 Task: Look for space in Ezine, Turkey from 26th August, 2023 to 10th September, 2023 for 6 adults, 2 children in price range Rs.10000 to Rs.15000. Place can be entire place or shared room with 6 bedrooms having 6 beds and 6 bathrooms. Property type can be house, flat, guest house. Amenities needed are: wifi, TV, free parkinig on premises, gym, breakfast. Booking option can be shelf check-in. Required host language is English.
Action: Mouse moved to (408, 104)
Screenshot: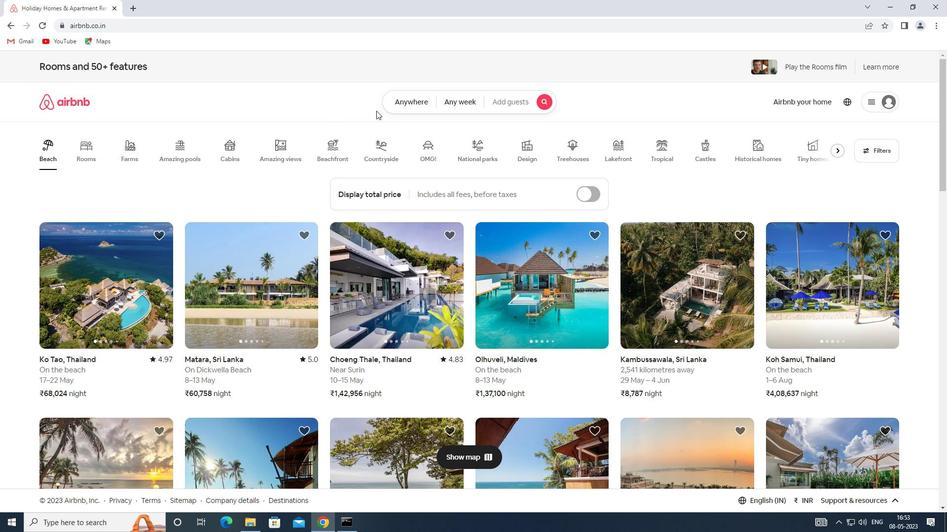 
Action: Mouse pressed left at (408, 104)
Screenshot: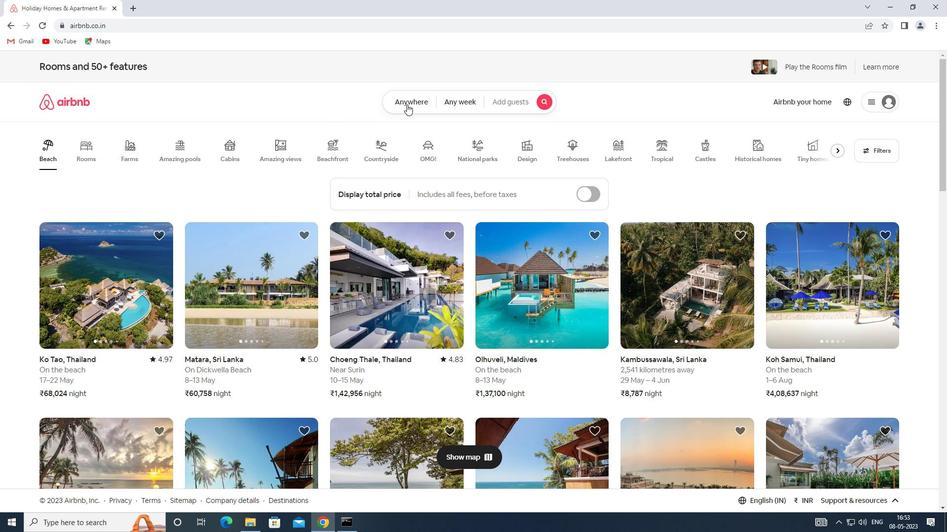 
Action: Mouse moved to (302, 141)
Screenshot: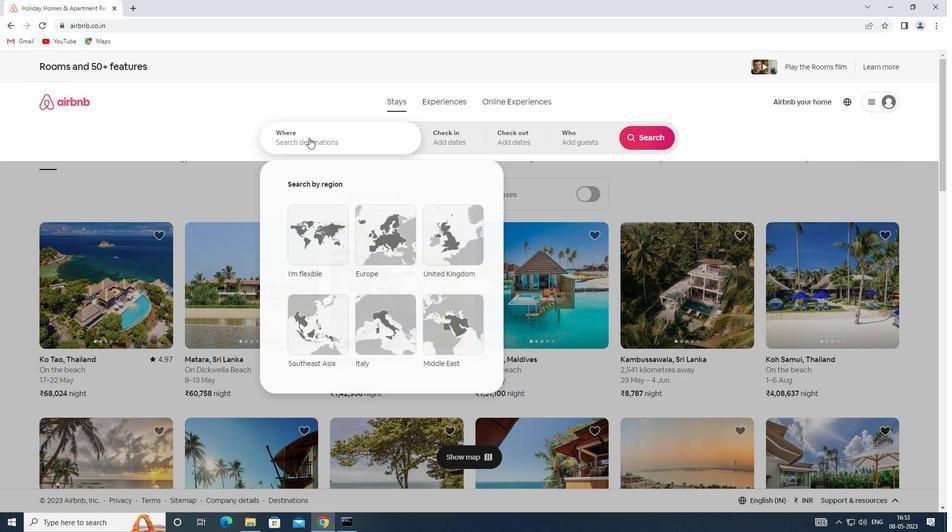 
Action: Mouse pressed left at (302, 141)
Screenshot: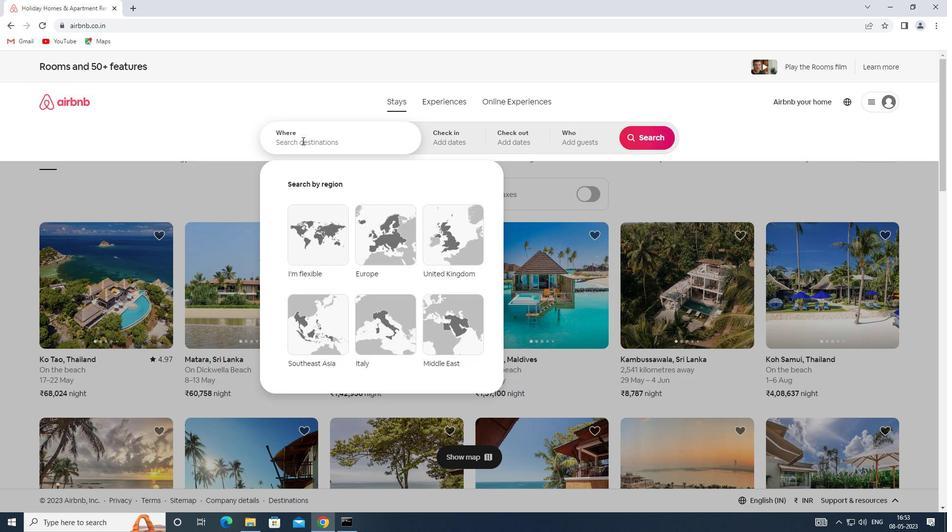 
Action: Key pressed <Key.shift>SPACE<Key.space>IN<Key.space><Key.shift>EZINE,<Key.shift>TURKEY
Screenshot: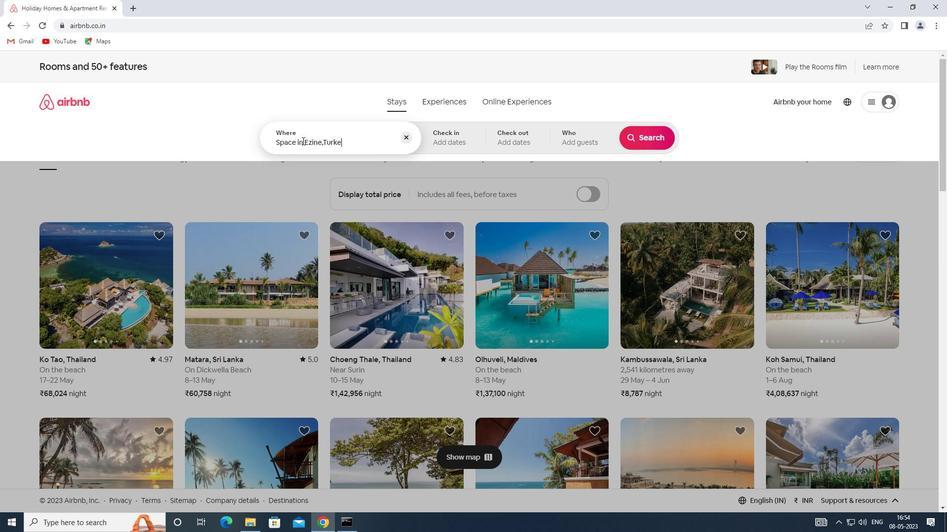 
Action: Mouse moved to (430, 137)
Screenshot: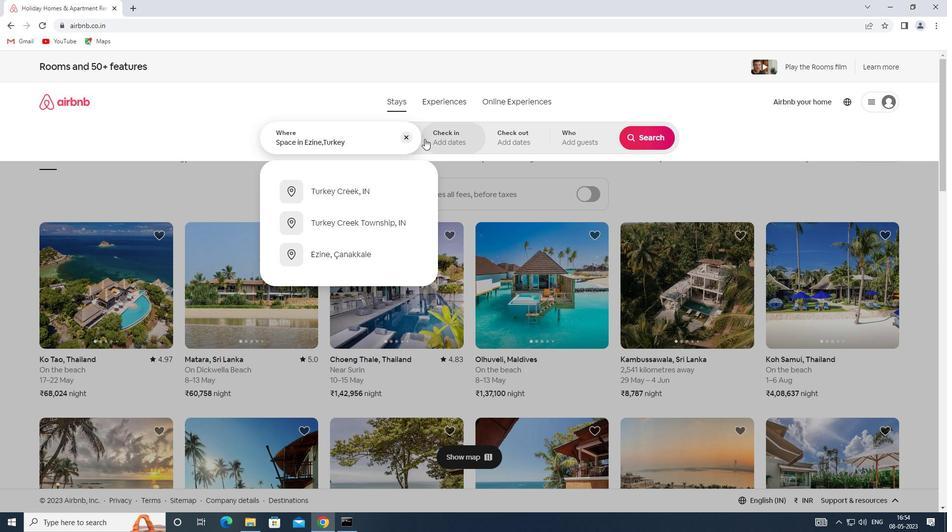 
Action: Mouse pressed left at (430, 137)
Screenshot: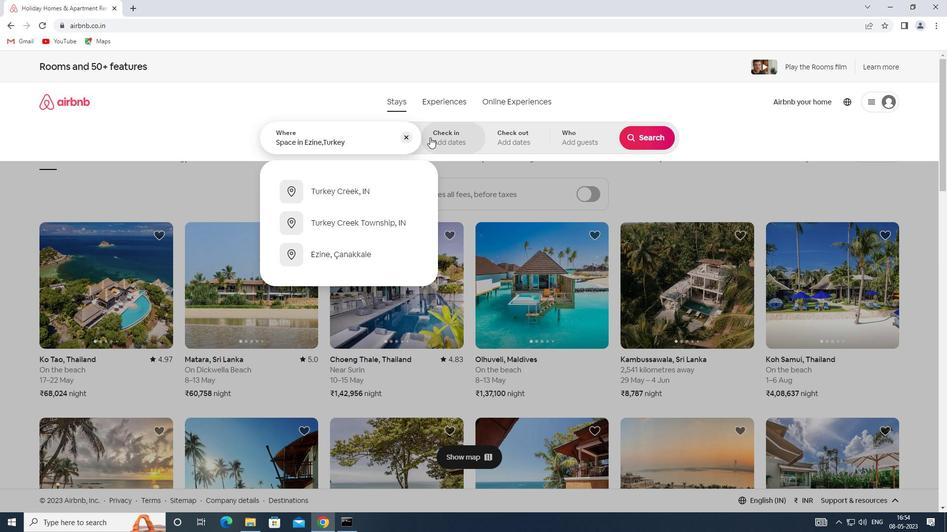 
Action: Mouse moved to (640, 220)
Screenshot: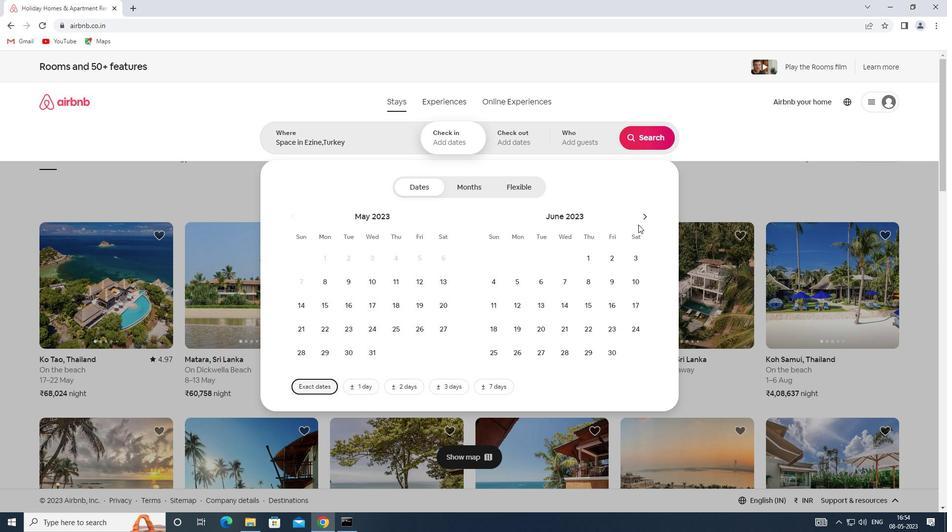 
Action: Mouse pressed left at (640, 220)
Screenshot: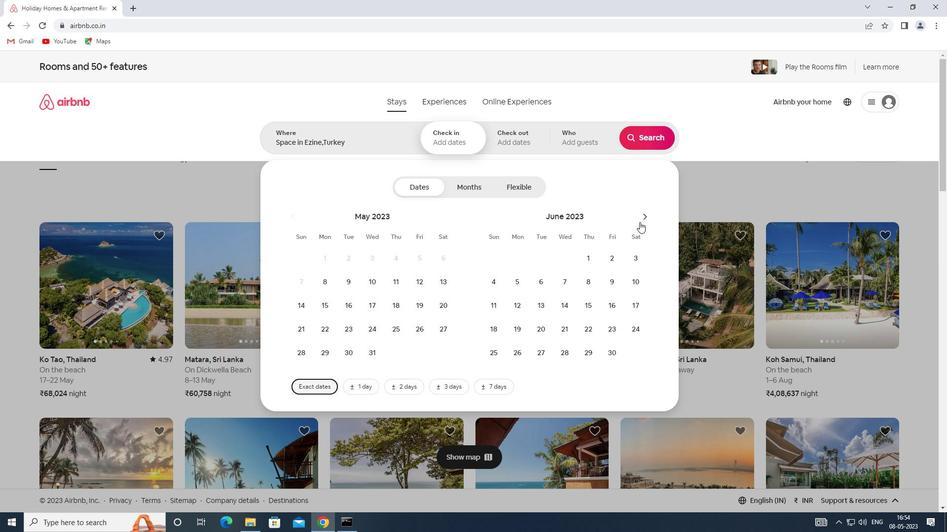 
Action: Mouse pressed left at (640, 220)
Screenshot: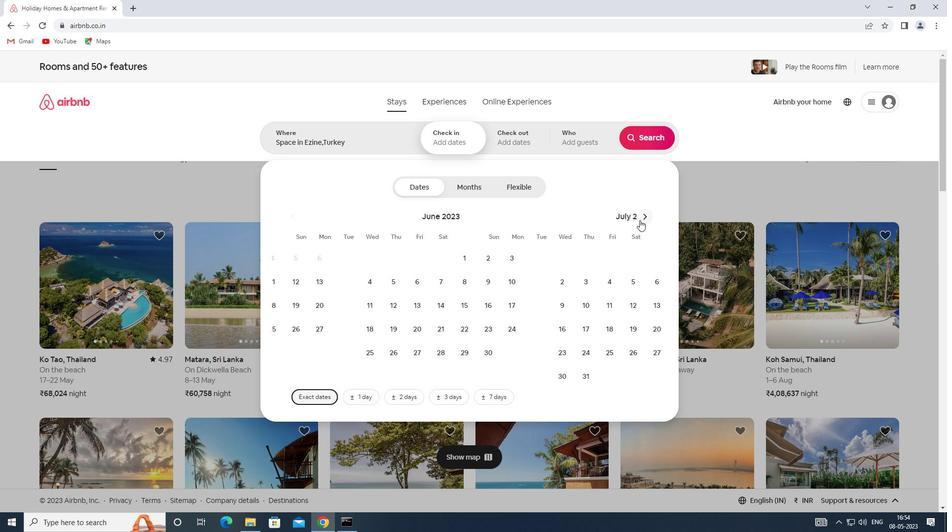 
Action: Mouse moved to (633, 319)
Screenshot: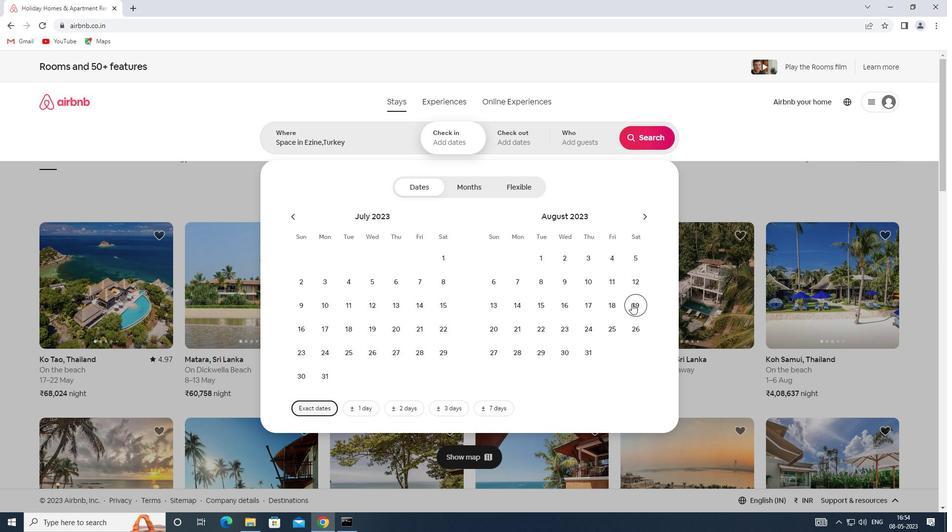 
Action: Mouse pressed left at (633, 319)
Screenshot: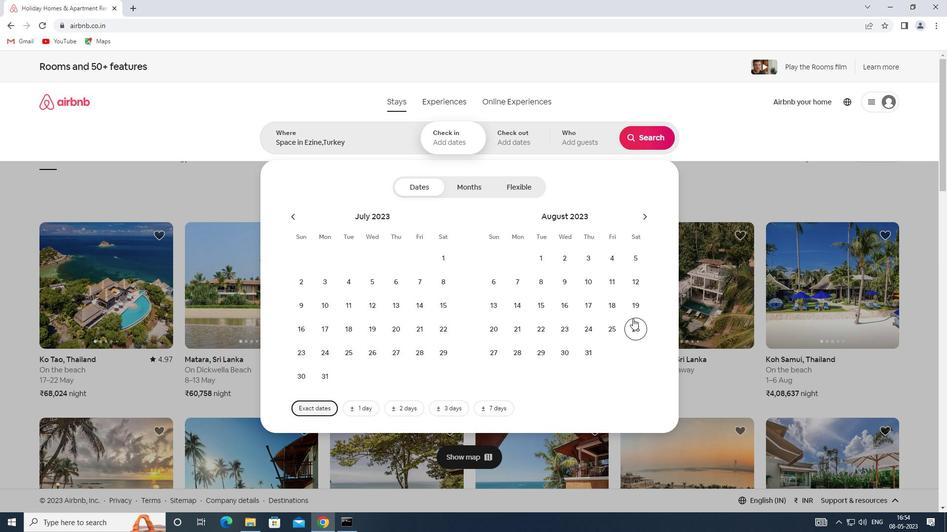 
Action: Mouse moved to (644, 214)
Screenshot: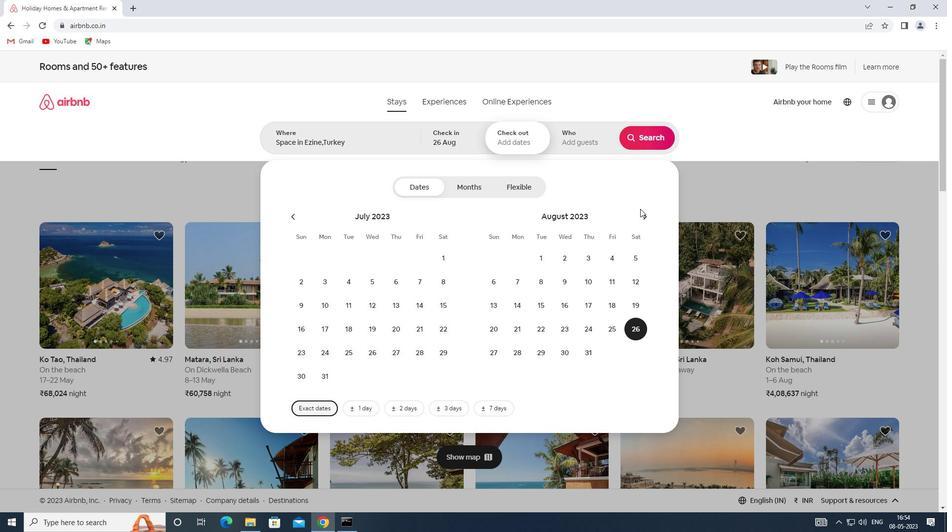 
Action: Mouse pressed left at (644, 214)
Screenshot: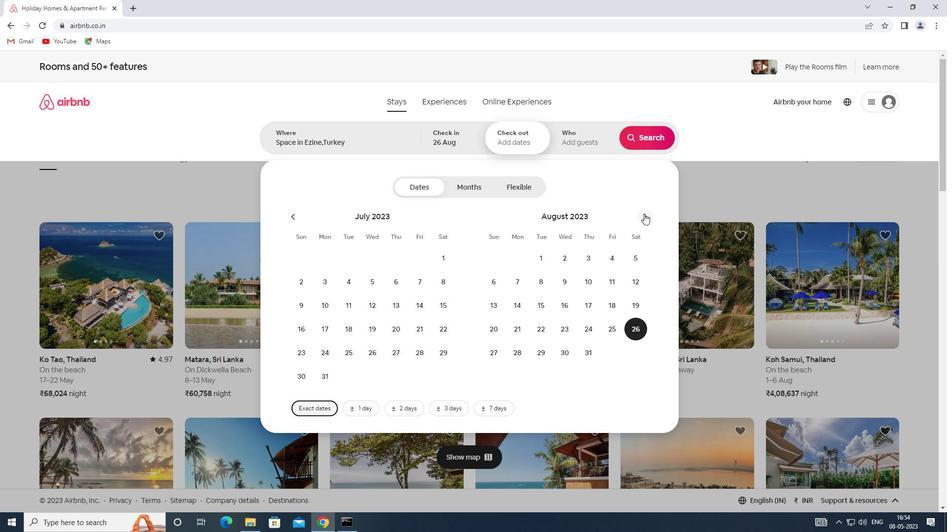 
Action: Mouse moved to (494, 313)
Screenshot: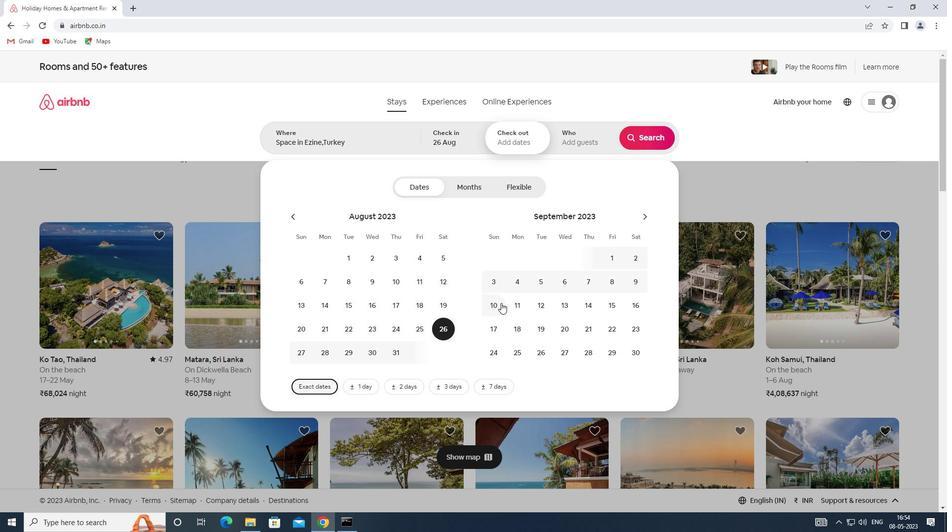 
Action: Mouse pressed left at (494, 313)
Screenshot: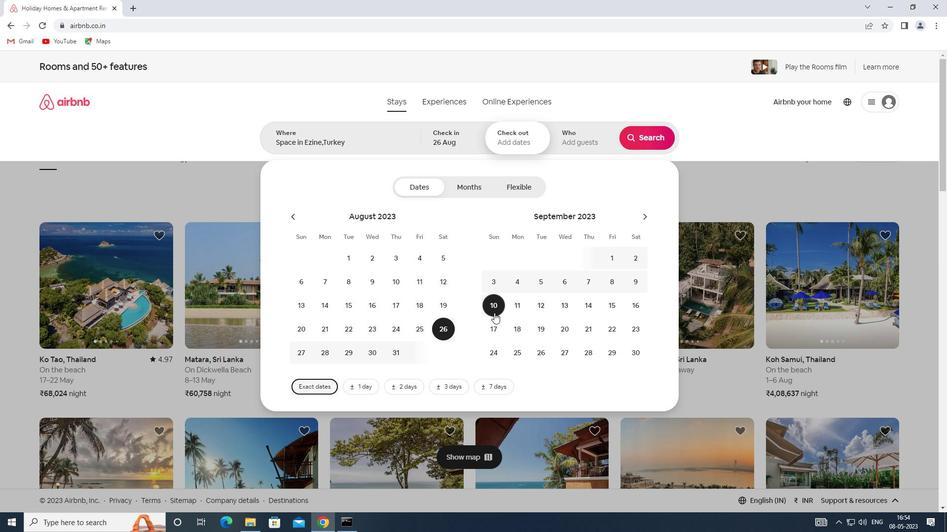 
Action: Mouse moved to (576, 136)
Screenshot: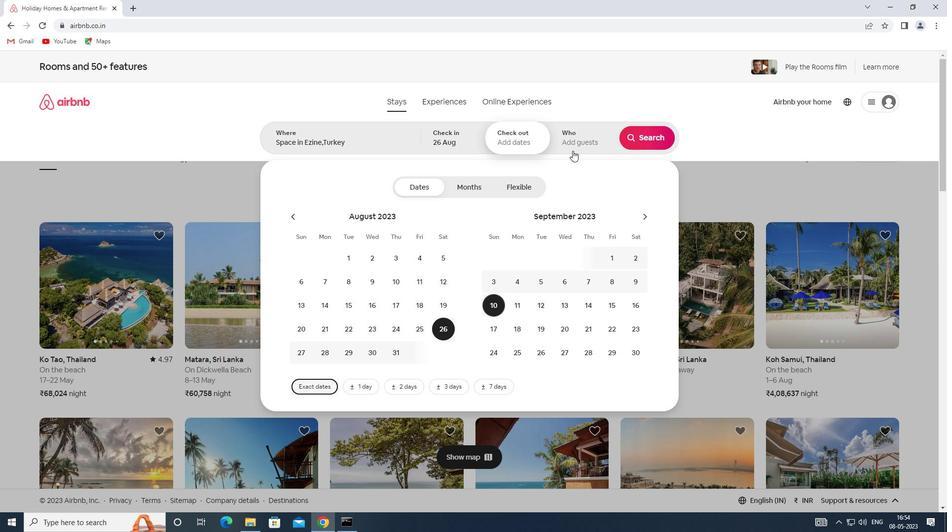 
Action: Mouse pressed left at (576, 136)
Screenshot: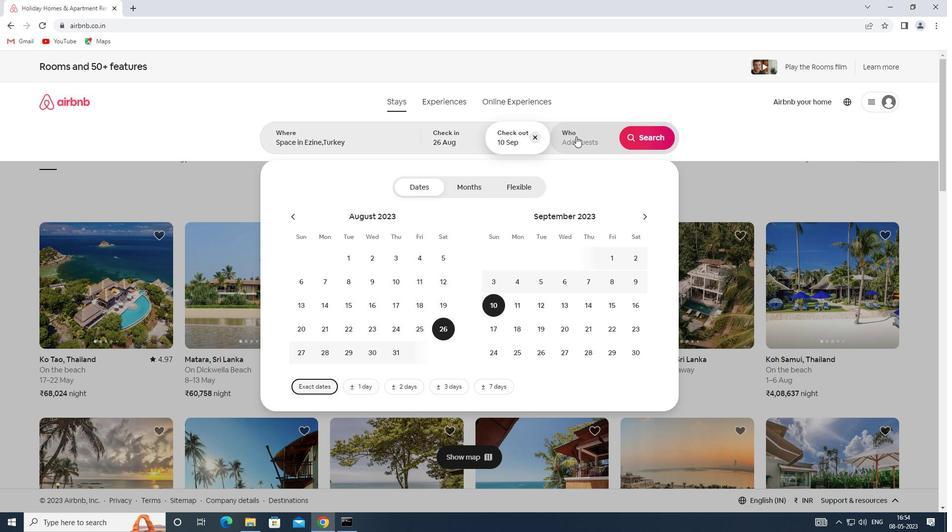 
Action: Mouse moved to (651, 192)
Screenshot: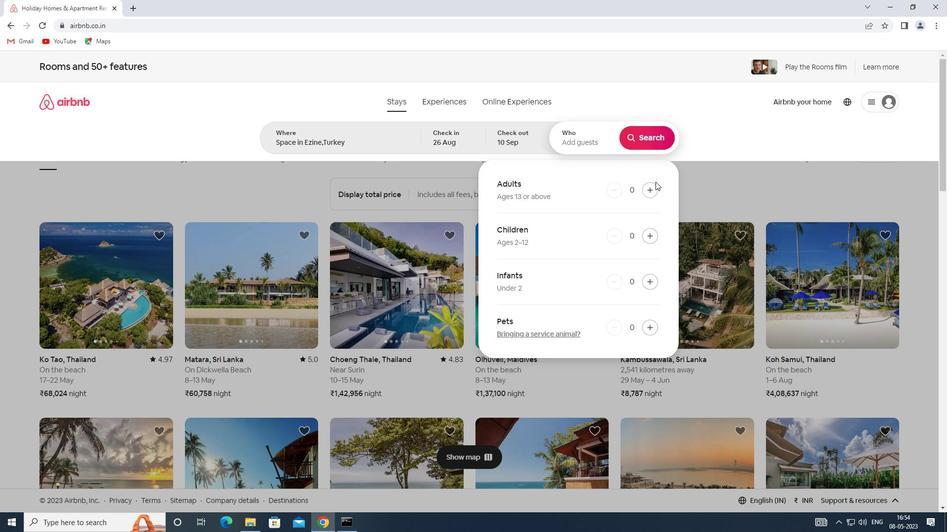 
Action: Mouse pressed left at (651, 192)
Screenshot: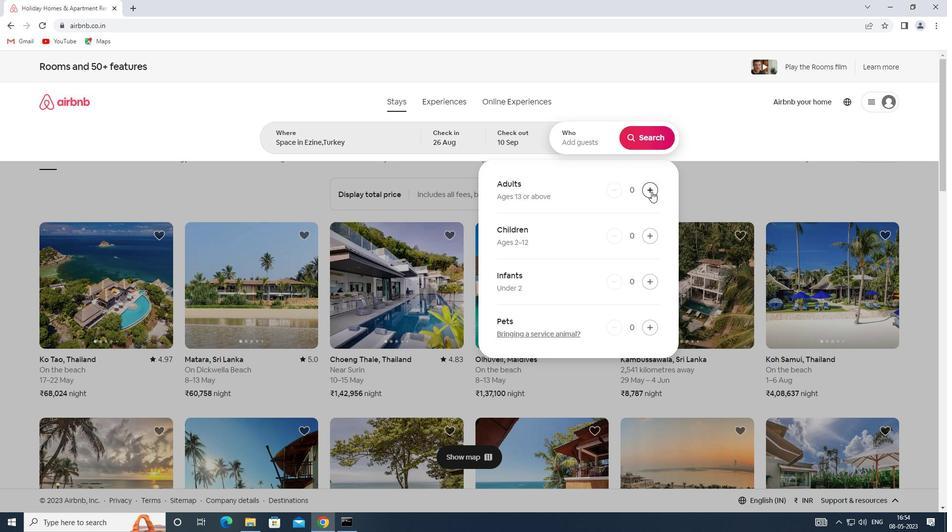 
Action: Mouse pressed left at (651, 192)
Screenshot: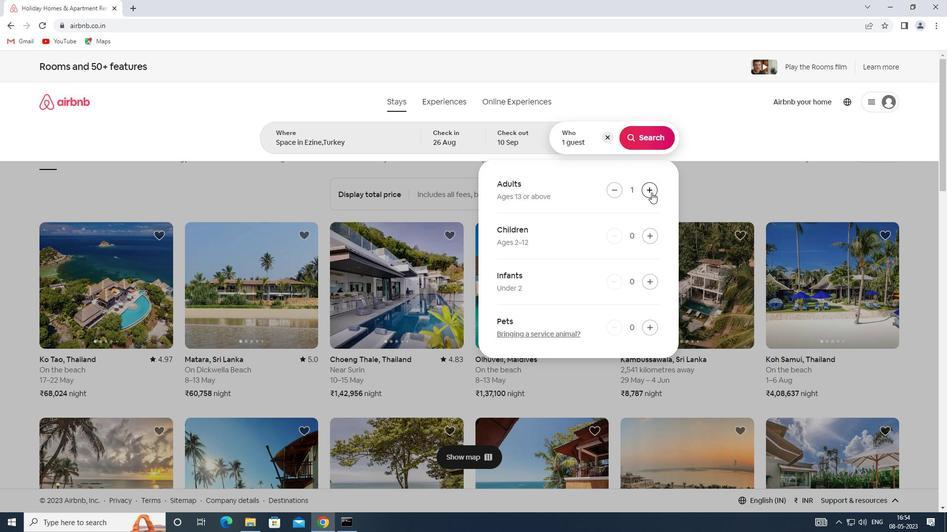 
Action: Mouse pressed left at (651, 192)
Screenshot: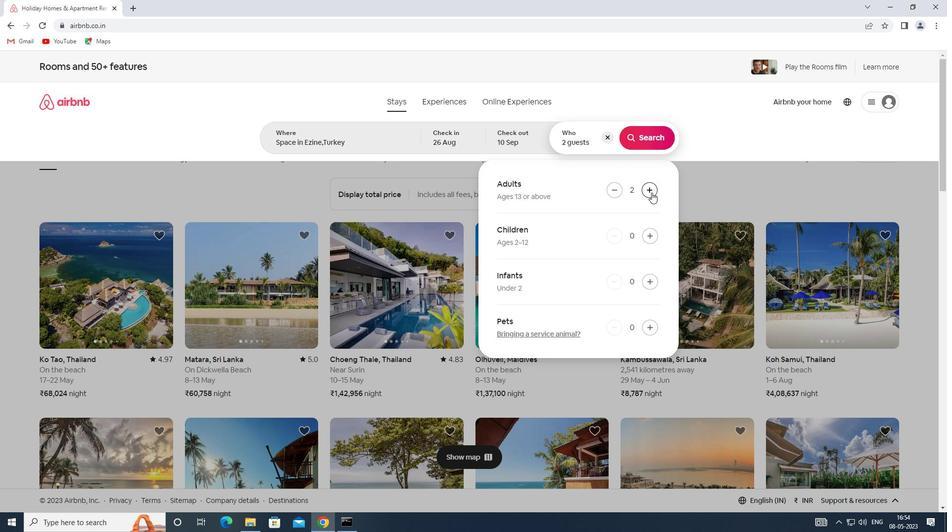 
Action: Mouse pressed left at (651, 192)
Screenshot: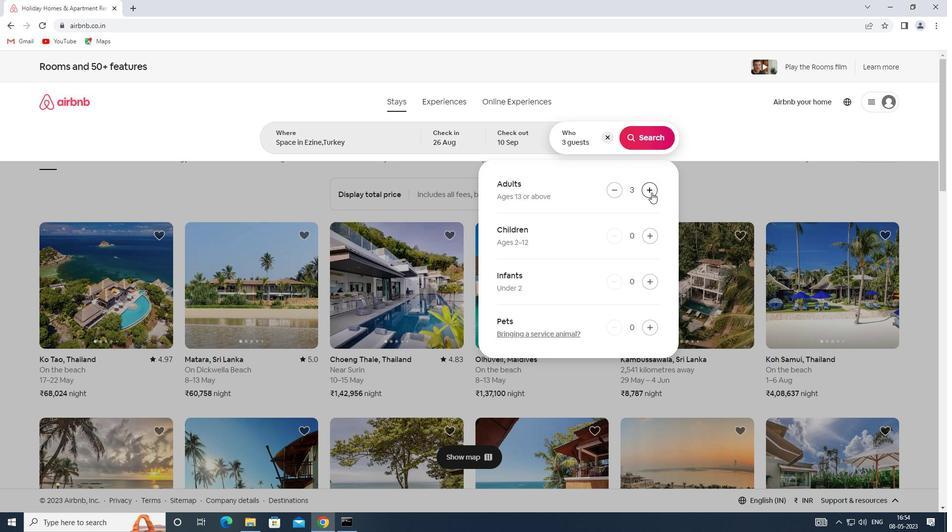 
Action: Mouse pressed left at (651, 192)
Screenshot: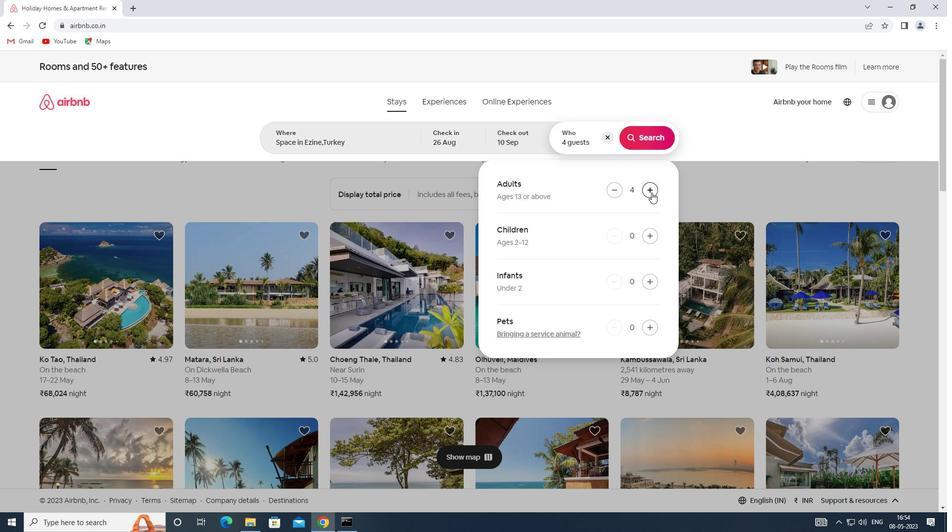 
Action: Mouse pressed left at (651, 192)
Screenshot: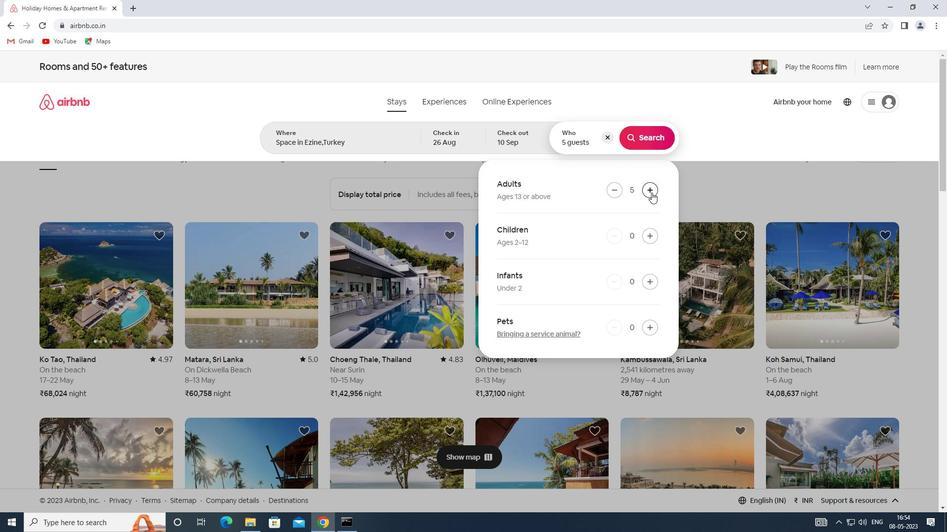 
Action: Mouse moved to (651, 238)
Screenshot: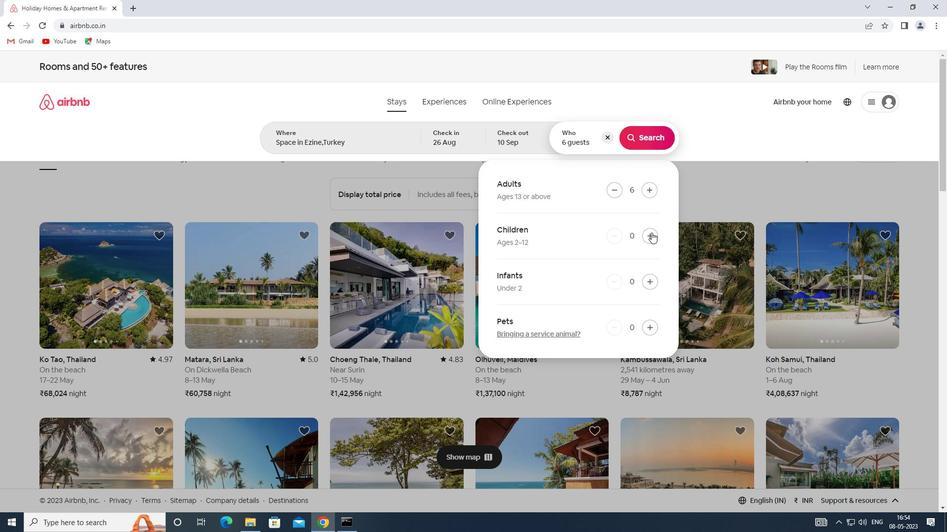
Action: Mouse pressed left at (651, 238)
Screenshot: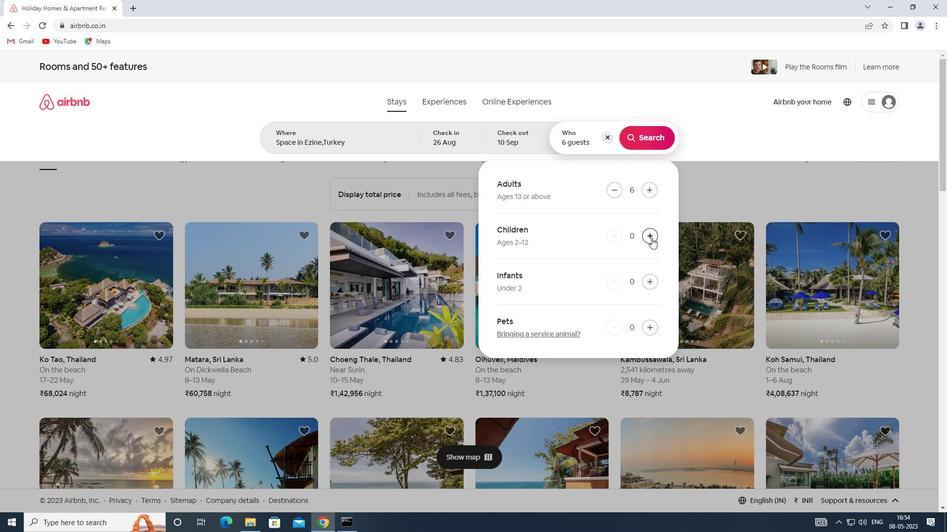 
Action: Mouse pressed left at (651, 238)
Screenshot: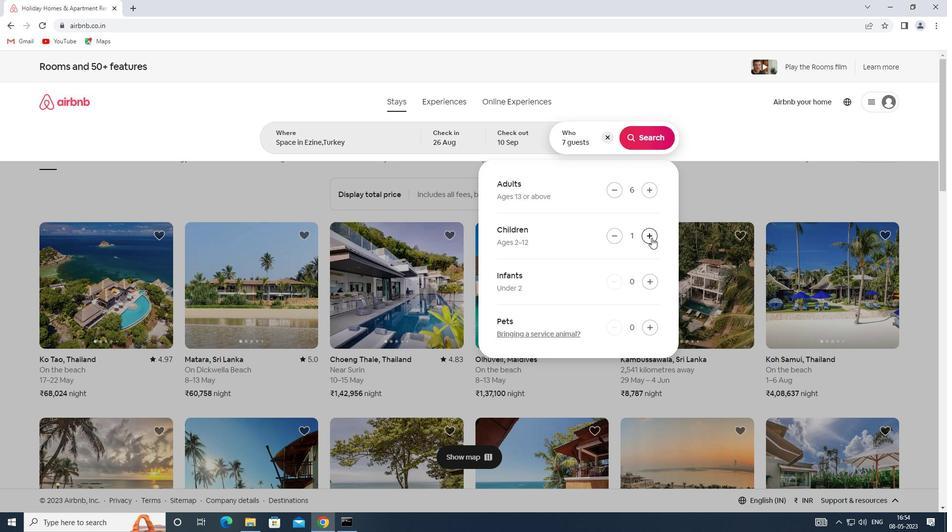 
Action: Mouse moved to (646, 142)
Screenshot: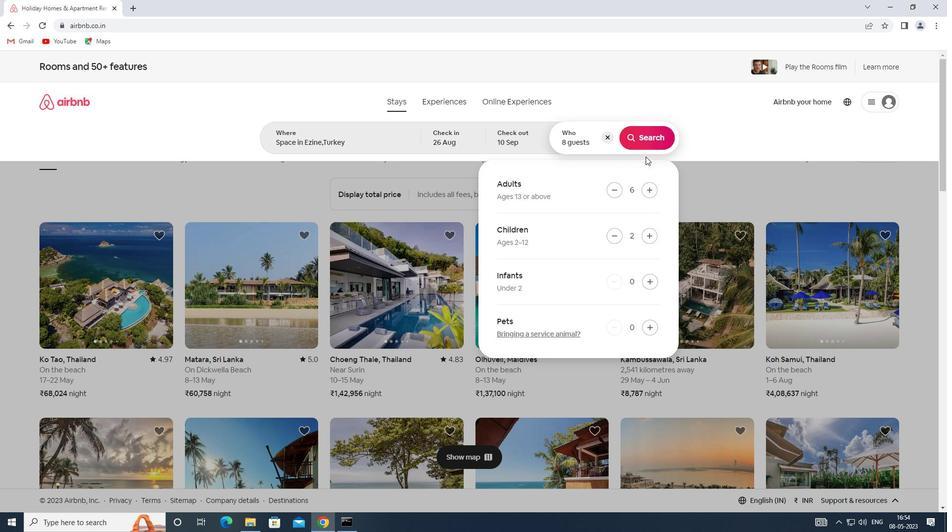 
Action: Mouse pressed left at (646, 142)
Screenshot: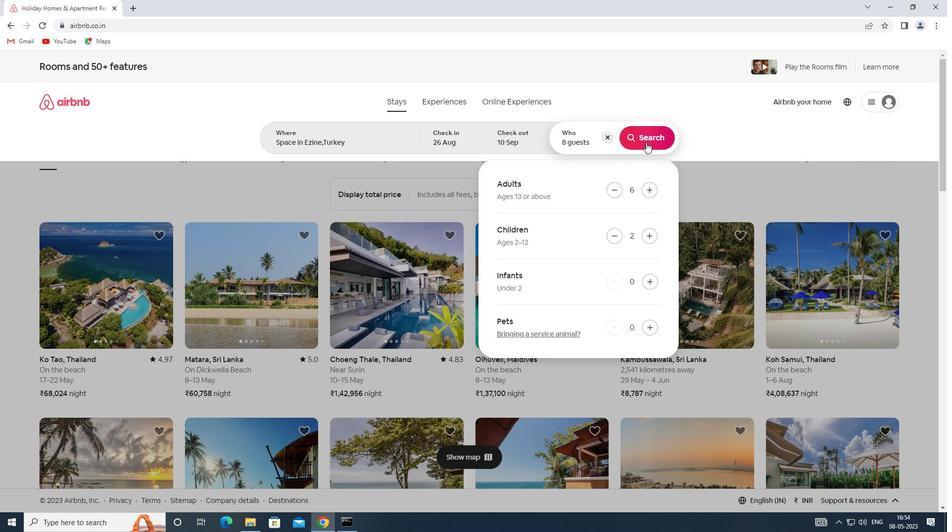 
Action: Mouse moved to (912, 108)
Screenshot: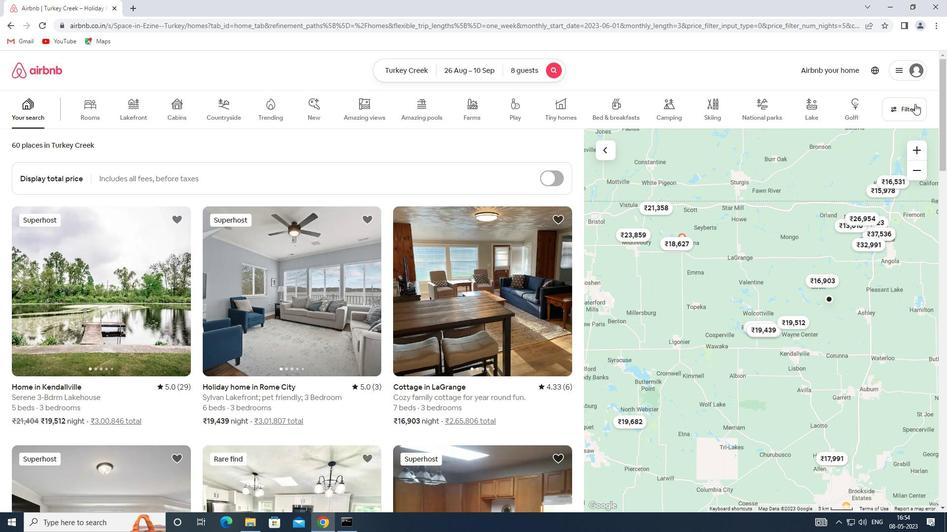 
Action: Mouse pressed left at (912, 108)
Screenshot: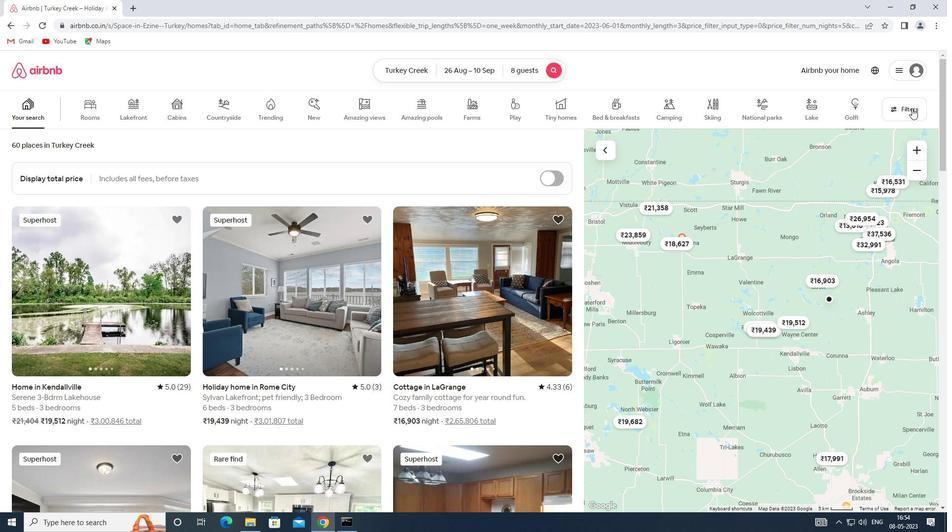 
Action: Mouse moved to (350, 352)
Screenshot: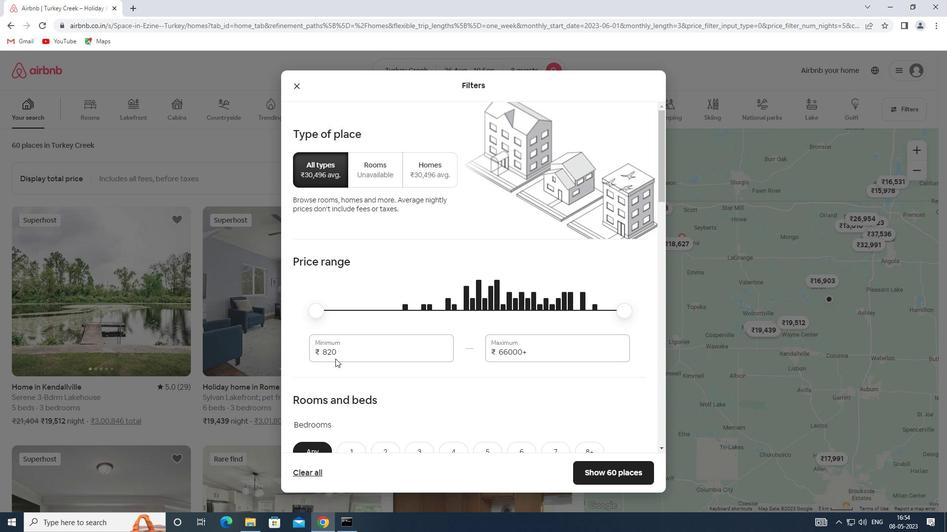 
Action: Mouse pressed left at (350, 352)
Screenshot: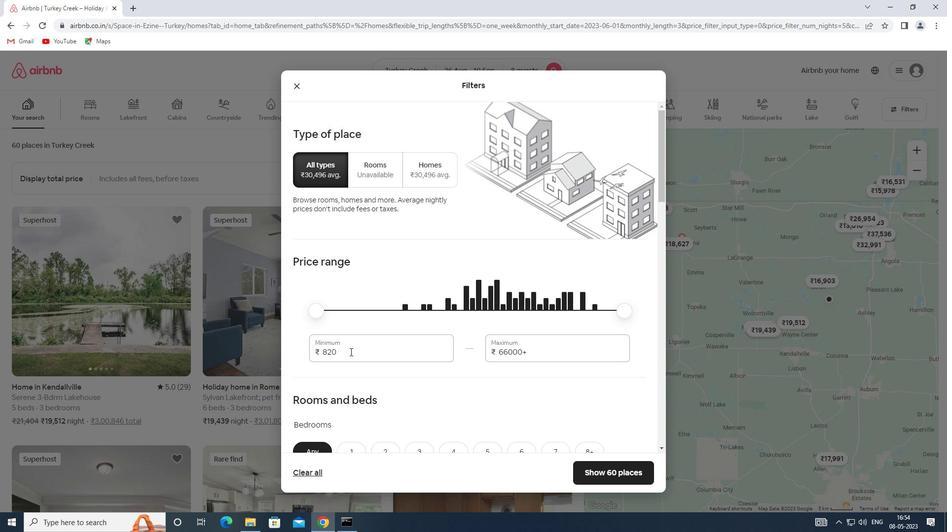 
Action: Mouse moved to (311, 352)
Screenshot: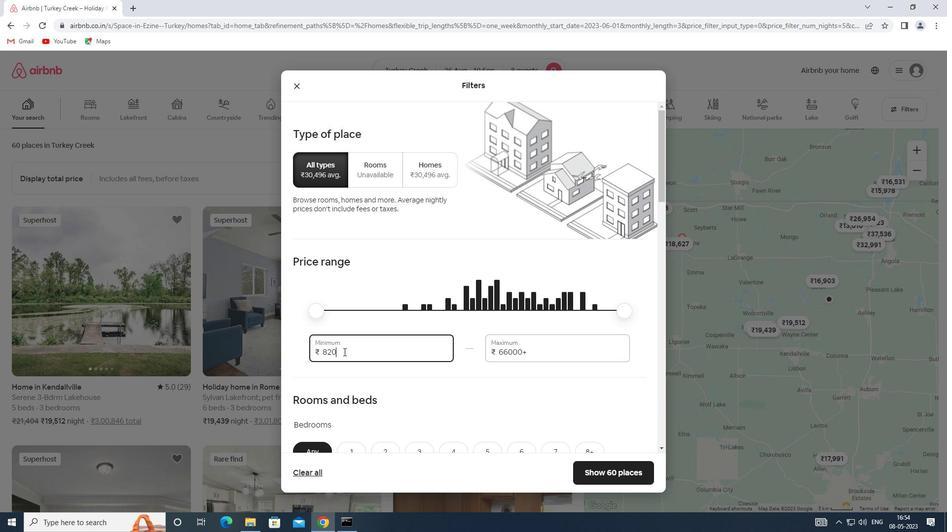 
Action: Key pressed 10000
Screenshot: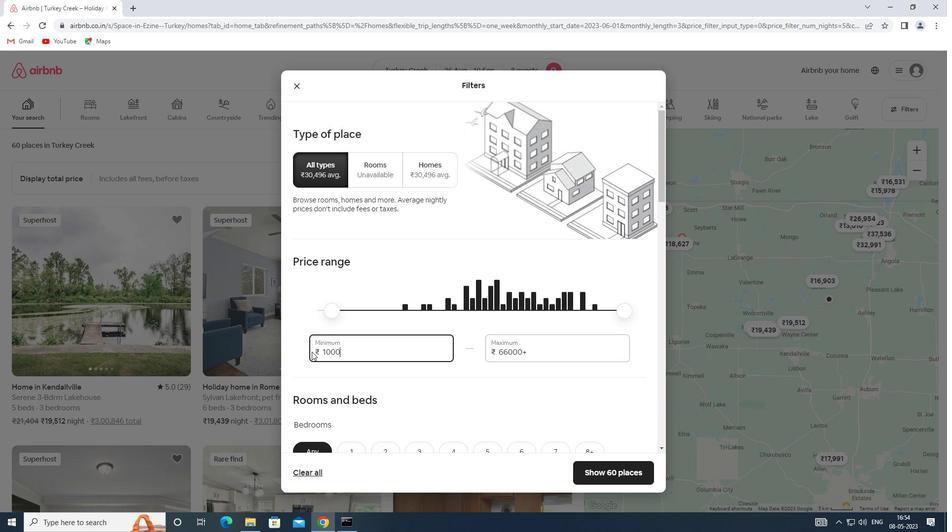 
Action: Mouse moved to (533, 353)
Screenshot: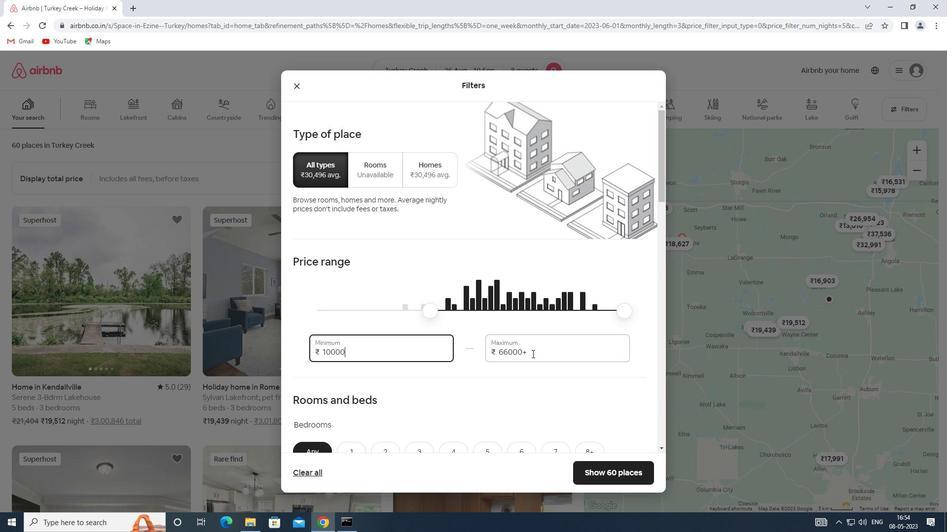 
Action: Mouse pressed left at (533, 353)
Screenshot: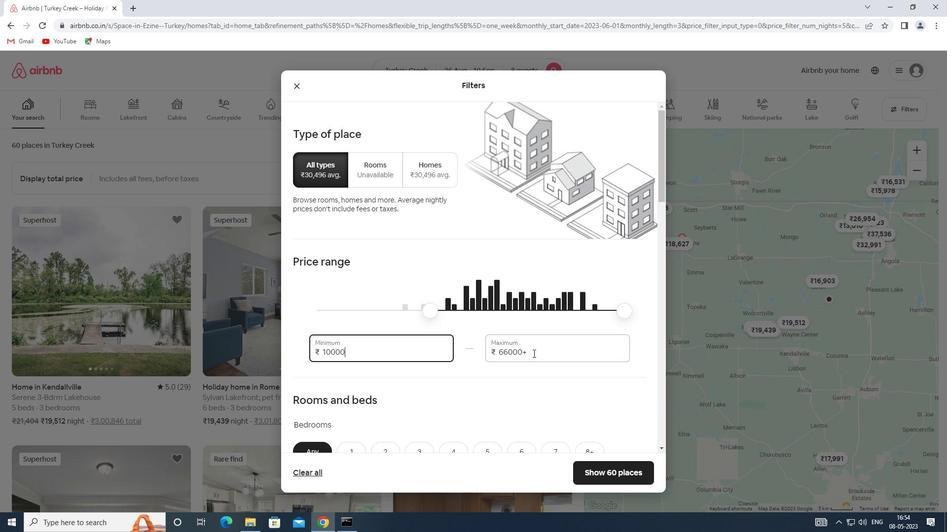 
Action: Mouse moved to (460, 356)
Screenshot: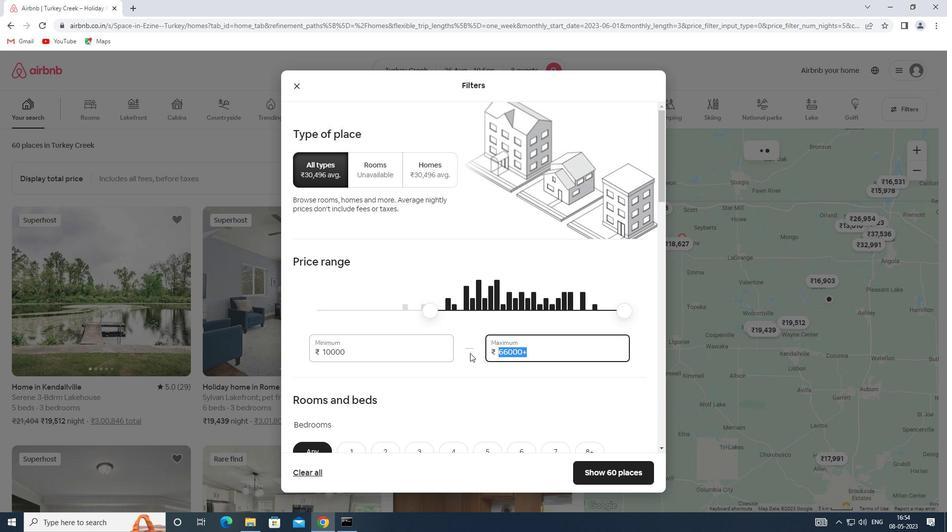 
Action: Key pressed 15000
Screenshot: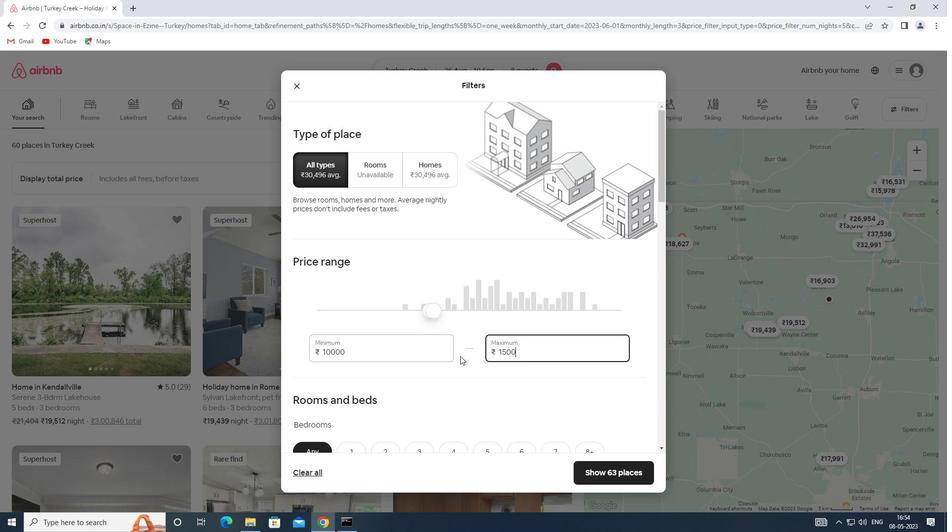 
Action: Mouse moved to (452, 359)
Screenshot: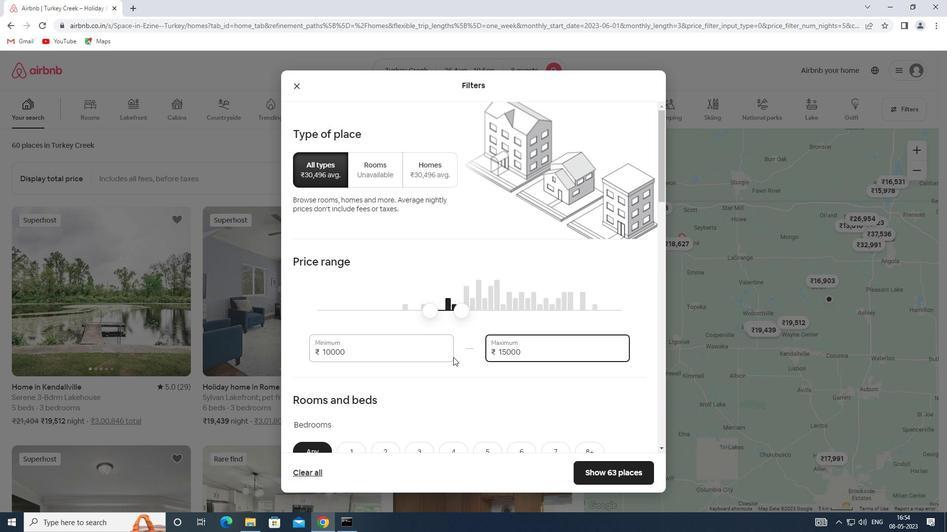 
Action: Mouse scrolled (452, 358) with delta (0, 0)
Screenshot: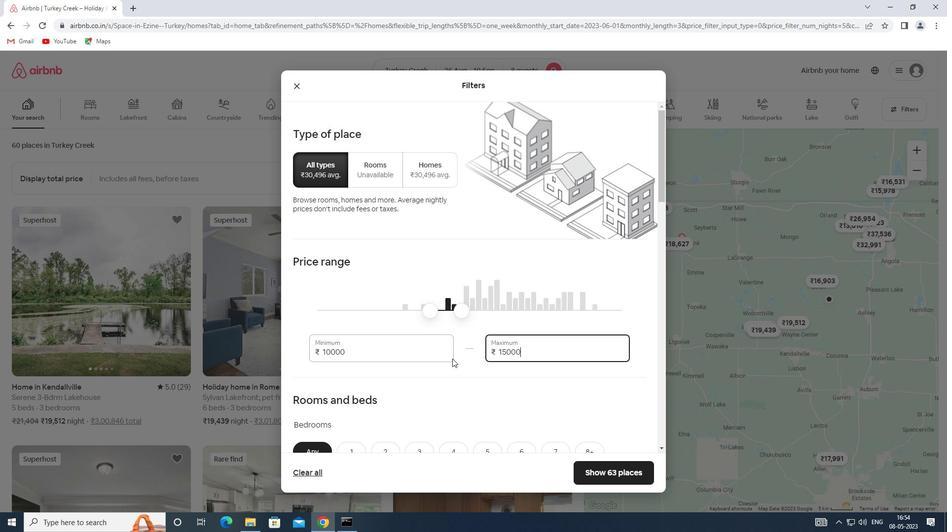 
Action: Mouse moved to (443, 362)
Screenshot: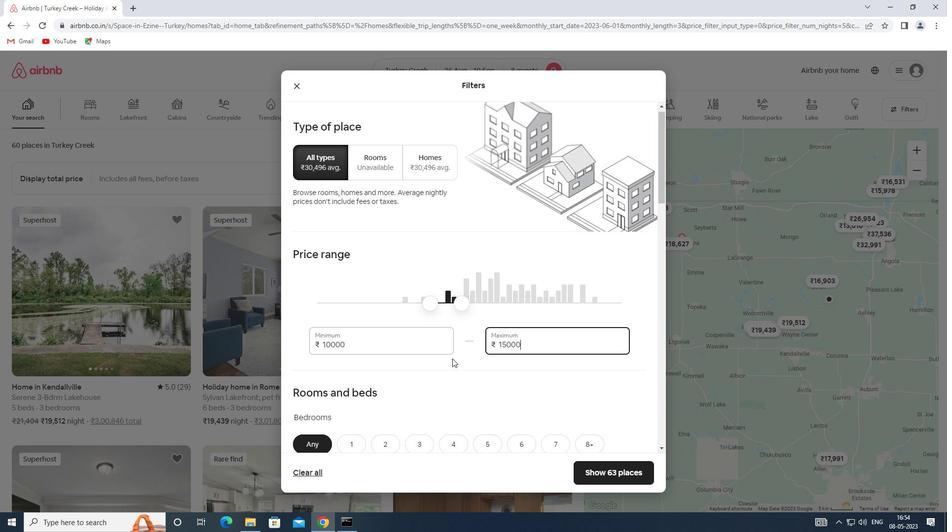 
Action: Mouse scrolled (443, 362) with delta (0, 0)
Screenshot: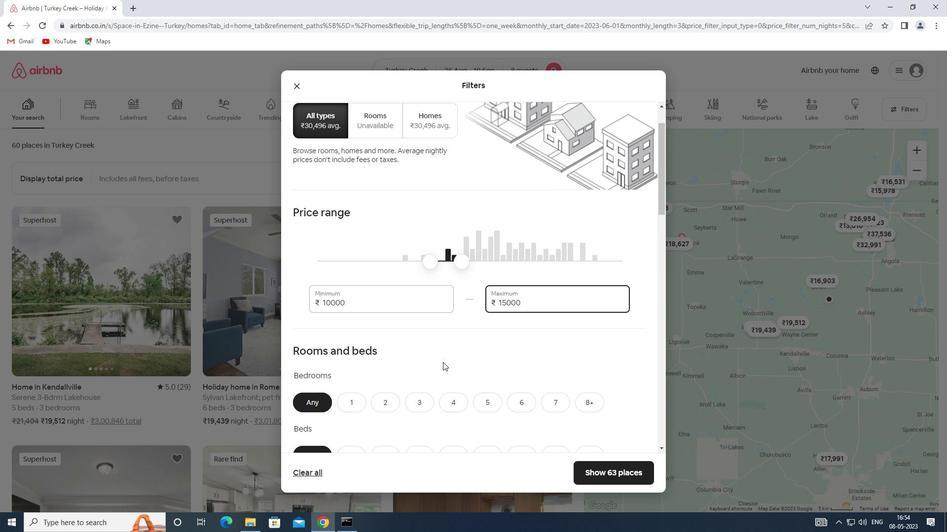 
Action: Mouse scrolled (443, 362) with delta (0, 0)
Screenshot: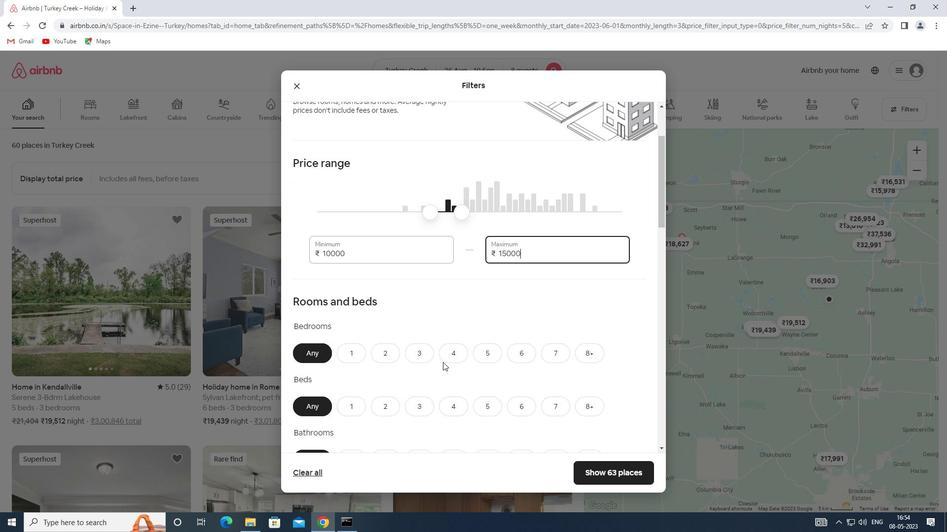 
Action: Mouse moved to (433, 353)
Screenshot: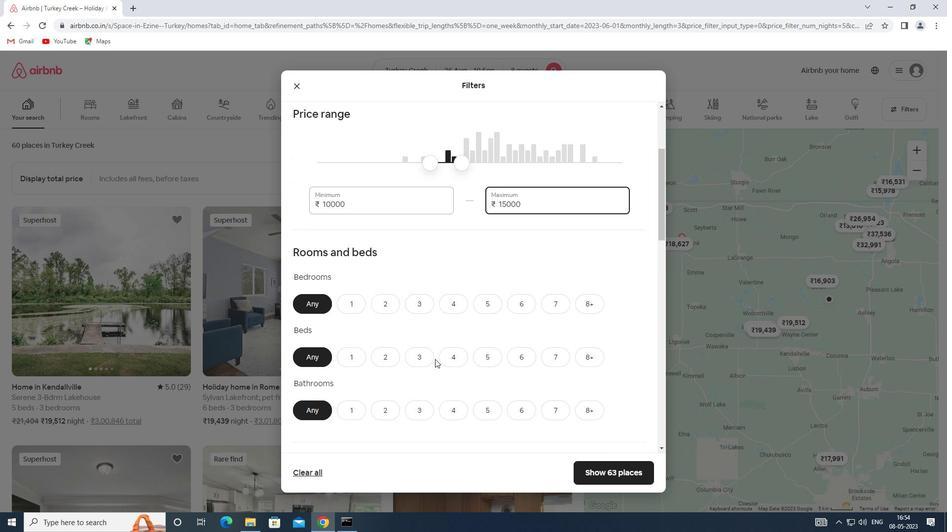 
Action: Mouse scrolled (433, 353) with delta (0, 0)
Screenshot: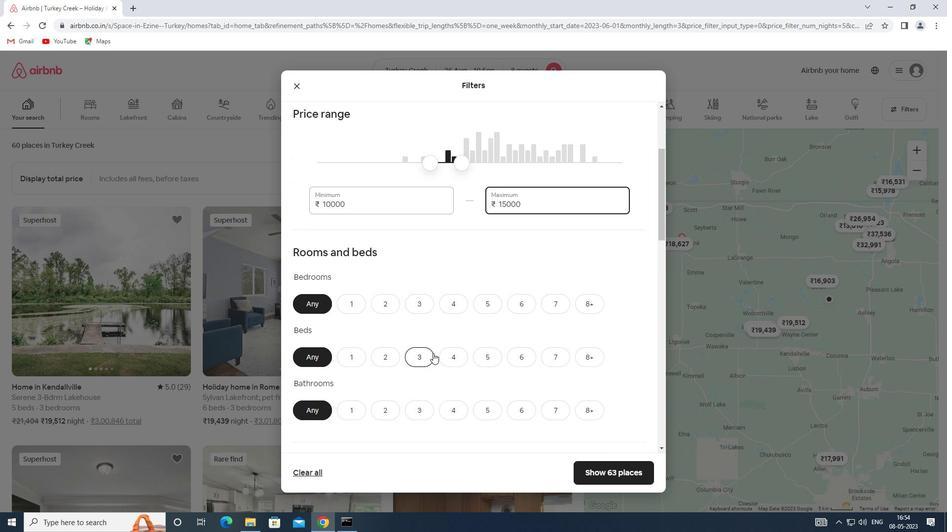 
Action: Mouse scrolled (433, 353) with delta (0, 0)
Screenshot: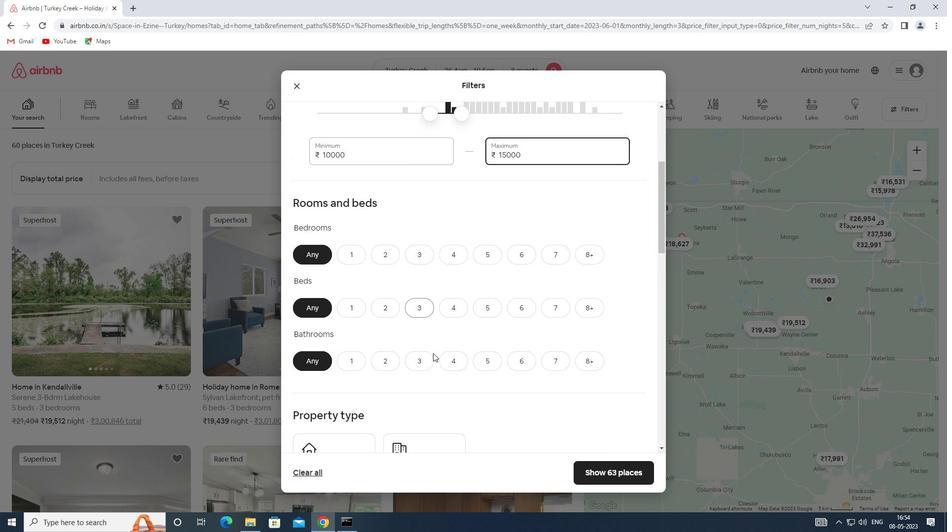 
Action: Mouse moved to (511, 211)
Screenshot: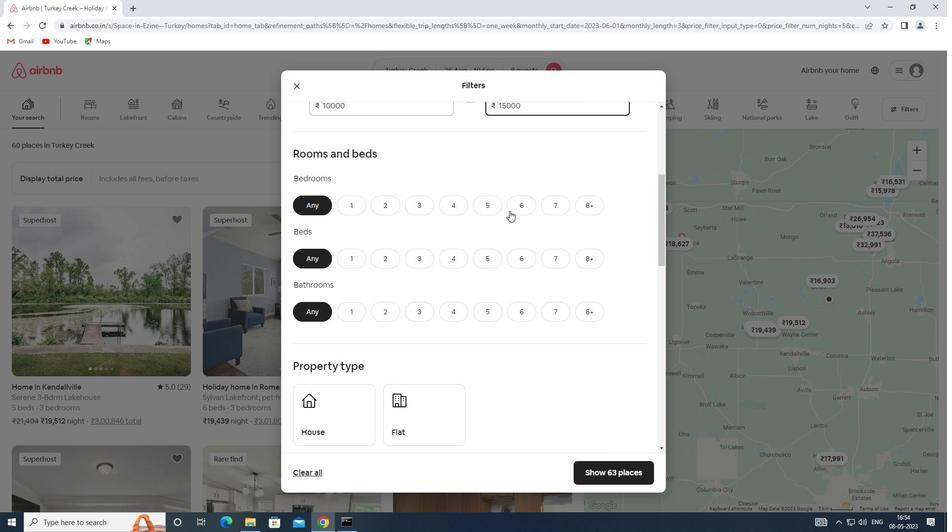 
Action: Mouse pressed left at (511, 211)
Screenshot: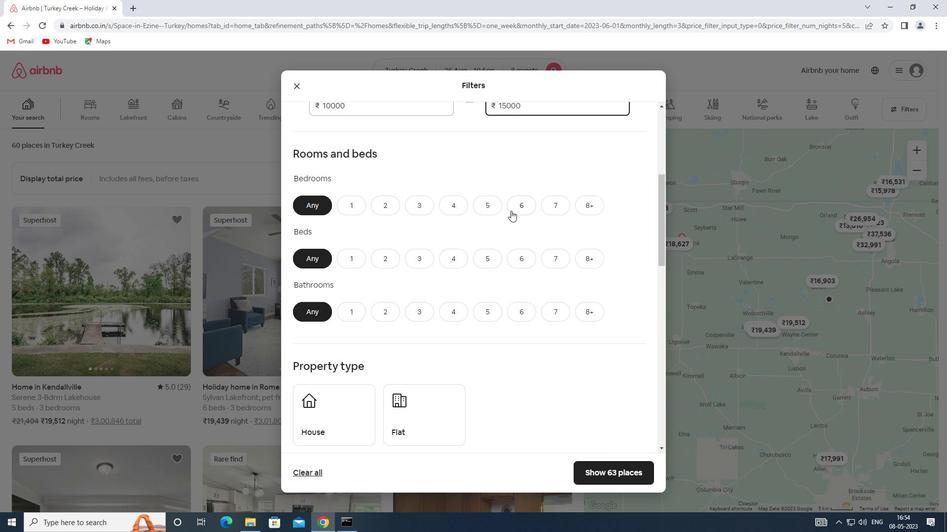 
Action: Mouse moved to (517, 254)
Screenshot: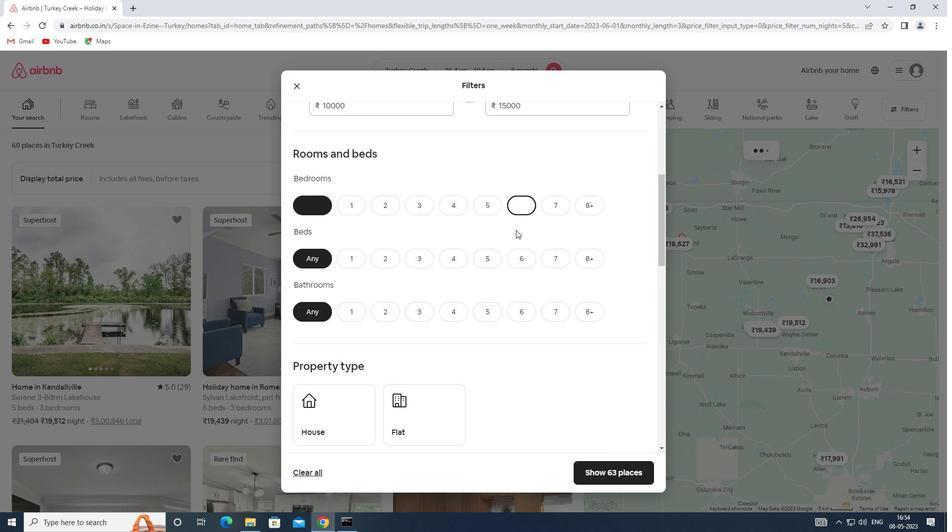 
Action: Mouse pressed left at (517, 254)
Screenshot: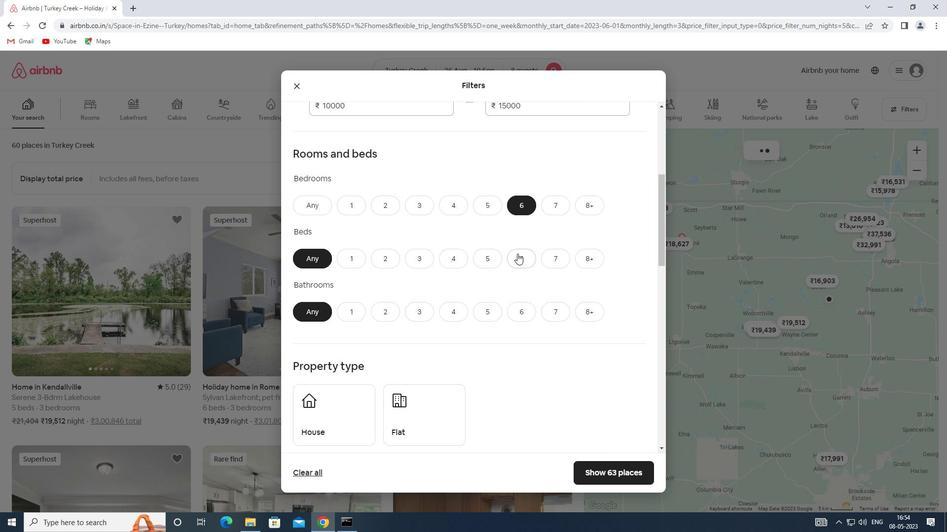 
Action: Mouse moved to (517, 312)
Screenshot: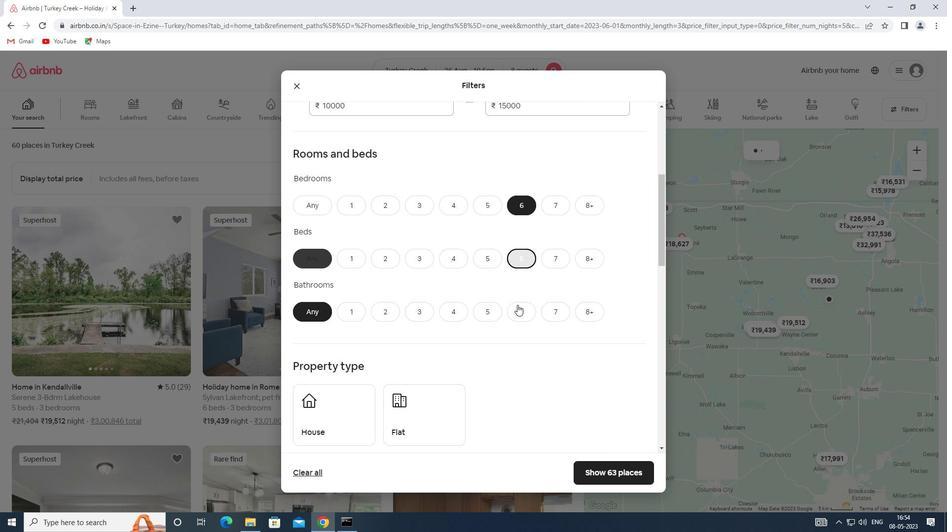 
Action: Mouse pressed left at (517, 312)
Screenshot: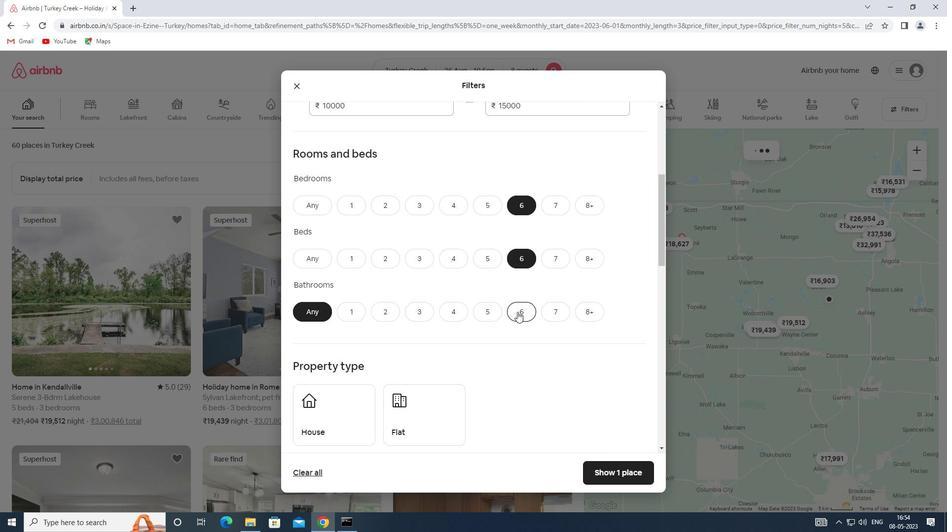 
Action: Mouse moved to (514, 312)
Screenshot: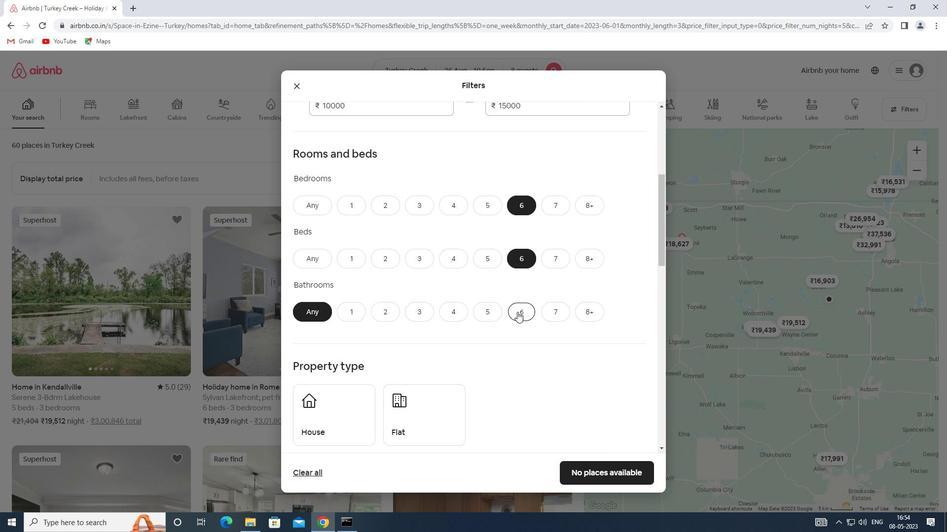 
Action: Mouse scrolled (514, 311) with delta (0, 0)
Screenshot: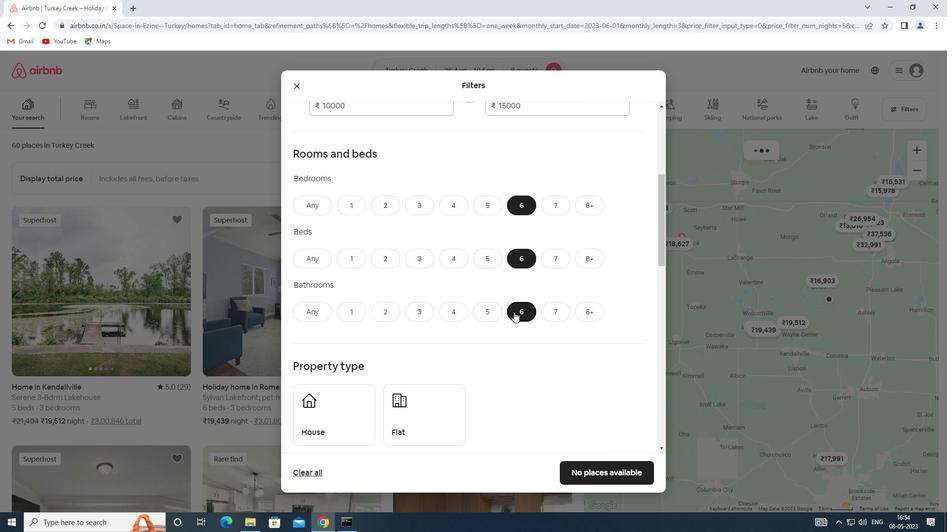 
Action: Mouse moved to (315, 370)
Screenshot: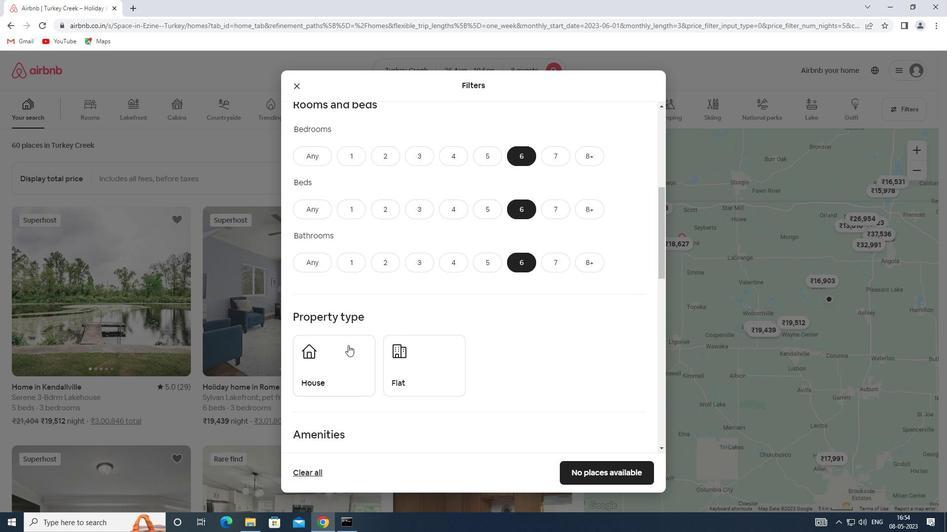 
Action: Mouse pressed left at (315, 370)
Screenshot: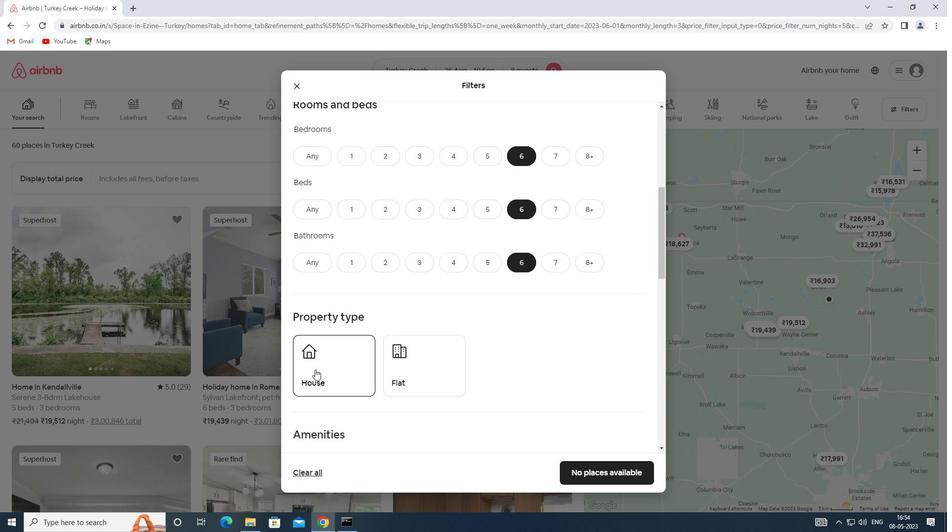 
Action: Mouse moved to (408, 372)
Screenshot: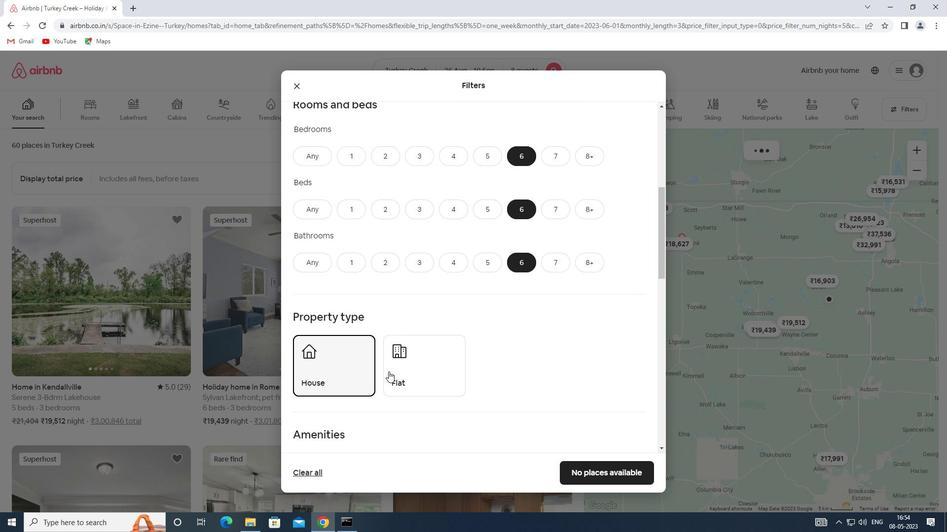 
Action: Mouse pressed left at (408, 372)
Screenshot: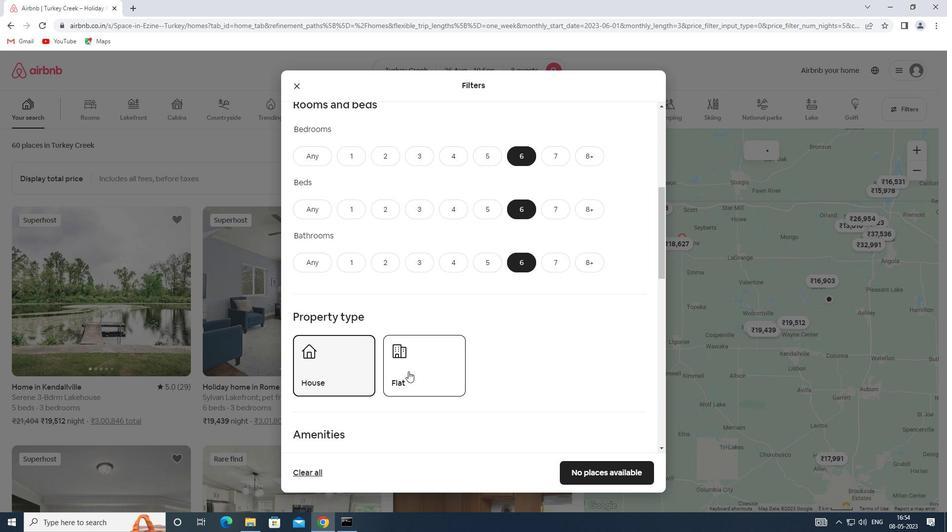 
Action: Mouse scrolled (408, 371) with delta (0, 0)
Screenshot: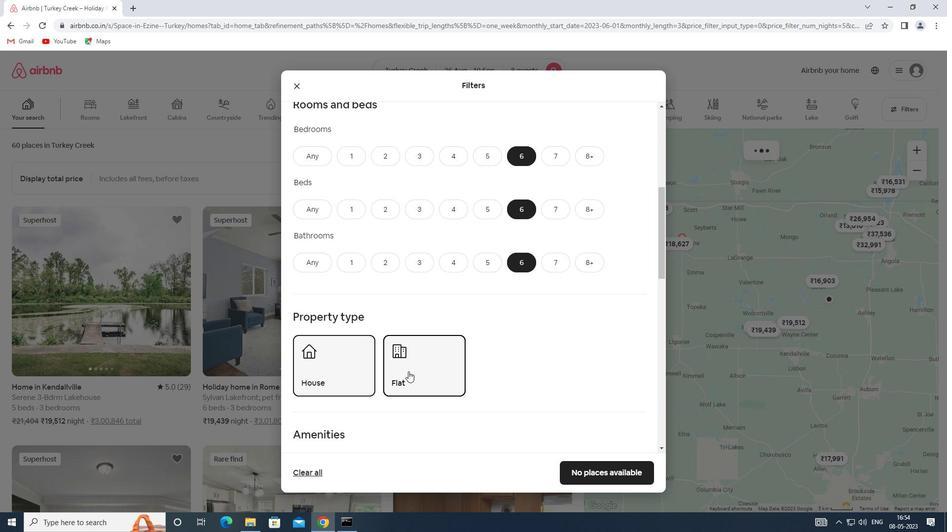 
Action: Mouse scrolled (408, 371) with delta (0, 0)
Screenshot: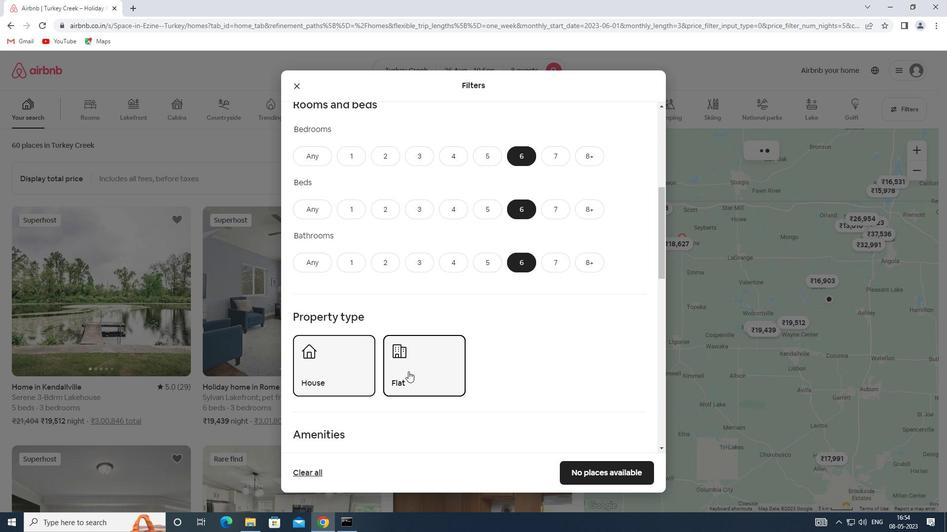 
Action: Mouse moved to (409, 371)
Screenshot: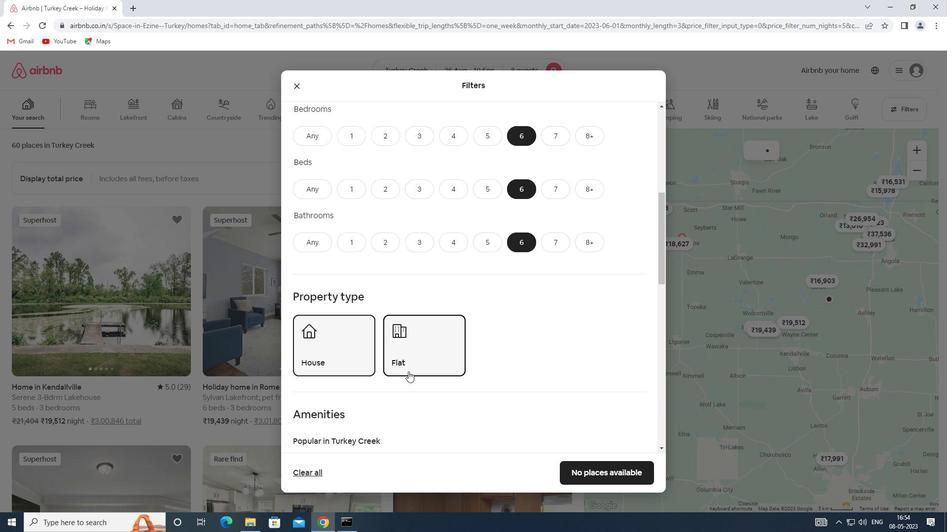 
Action: Mouse scrolled (409, 370) with delta (0, 0)
Screenshot: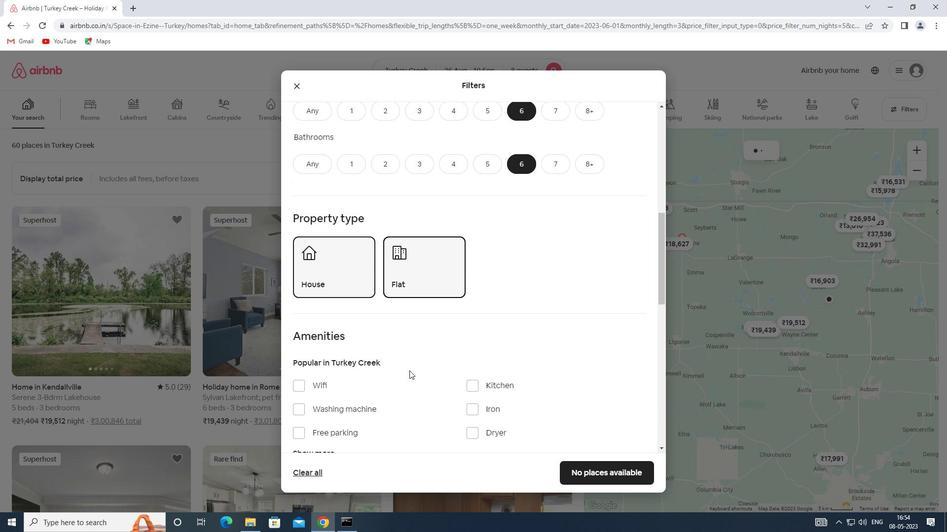 
Action: Mouse scrolled (409, 370) with delta (0, 0)
Screenshot: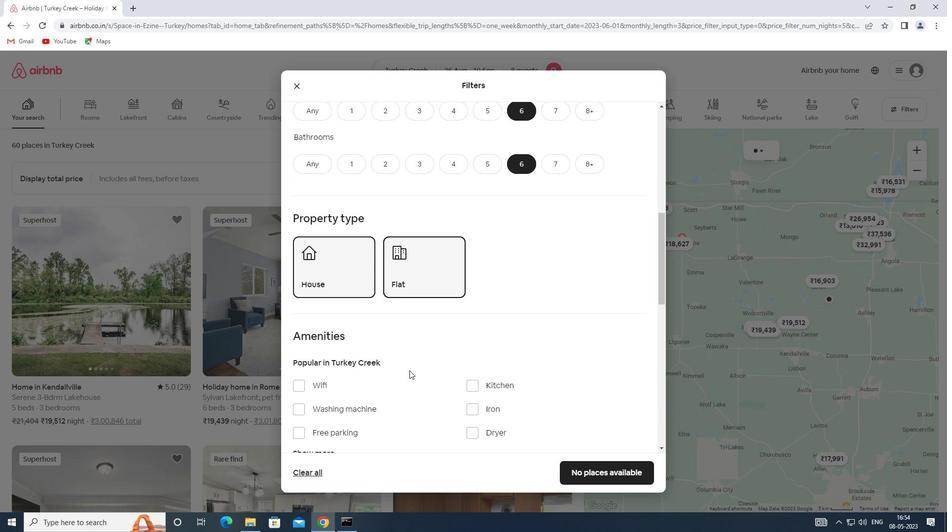 
Action: Mouse moved to (410, 371)
Screenshot: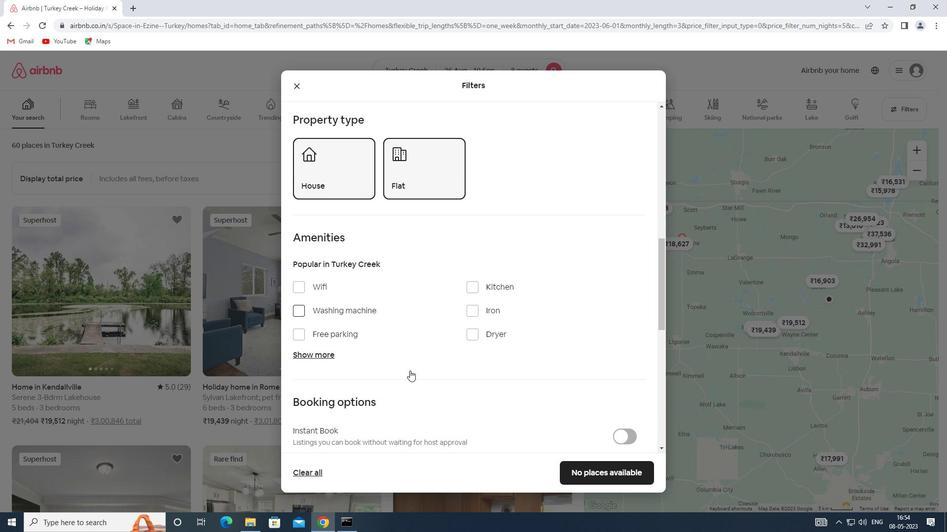 
Action: Mouse scrolled (410, 370) with delta (0, 0)
Screenshot: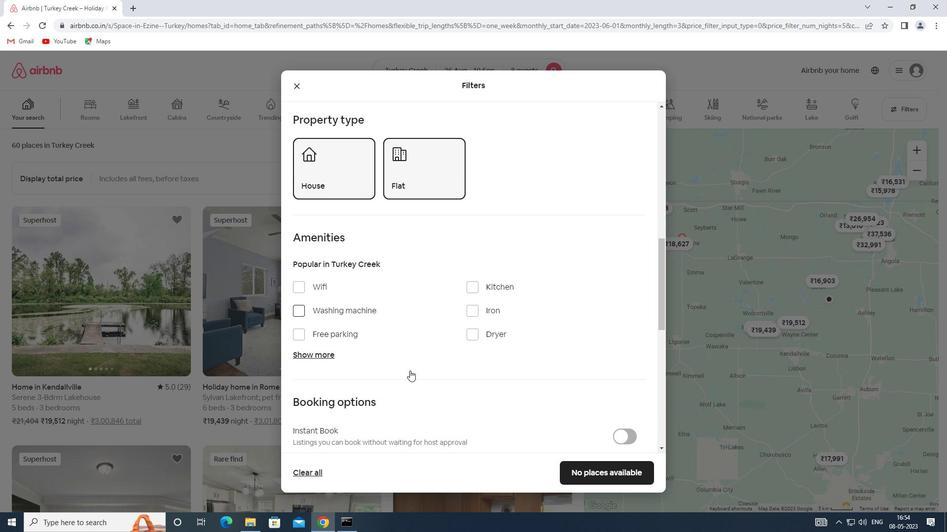 
Action: Mouse moved to (312, 307)
Screenshot: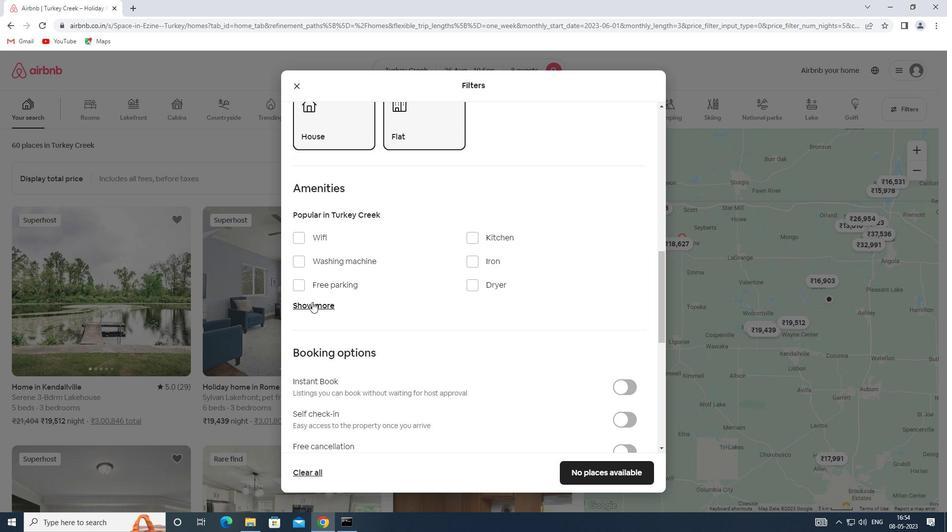 
Action: Mouse pressed left at (312, 307)
Screenshot: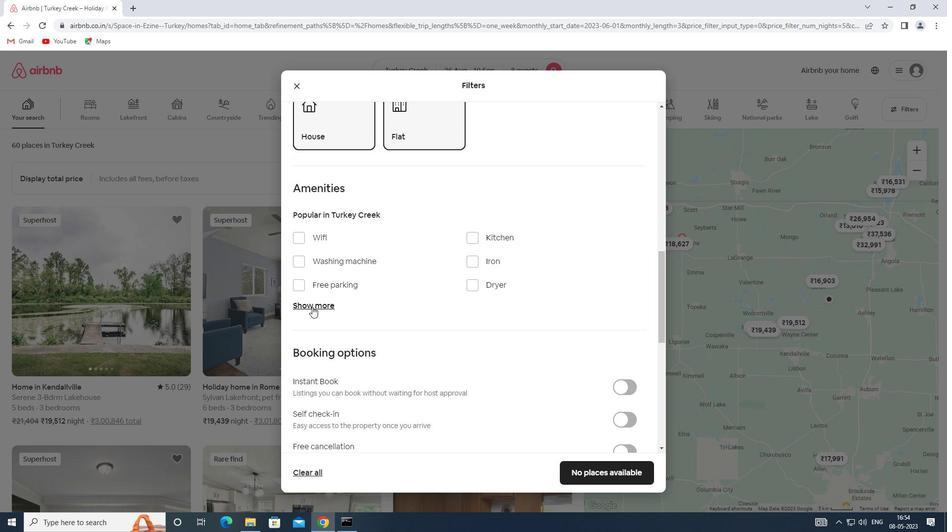 
Action: Mouse moved to (299, 237)
Screenshot: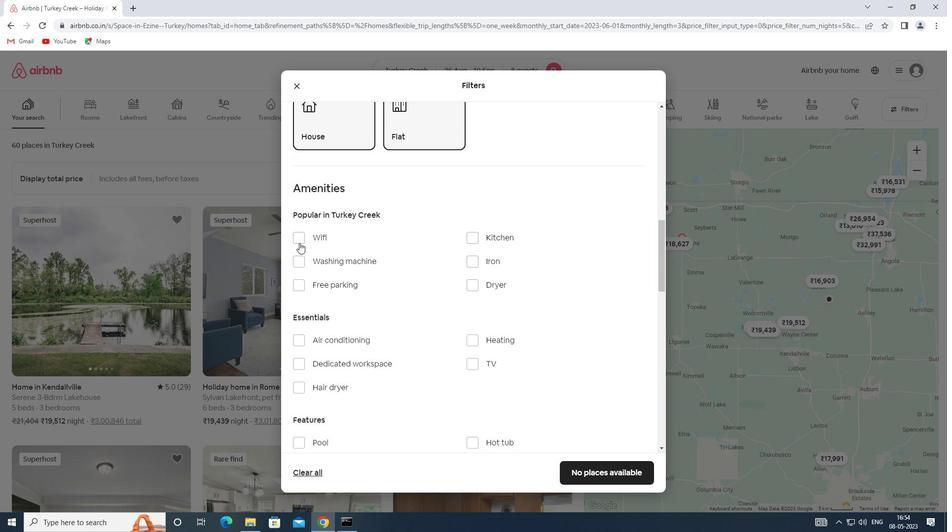 
Action: Mouse pressed left at (299, 237)
Screenshot: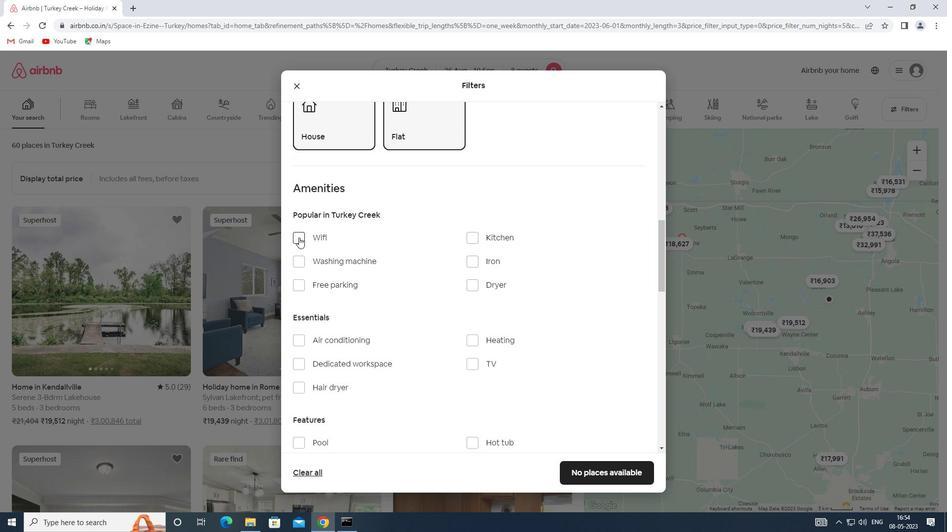 
Action: Mouse moved to (409, 343)
Screenshot: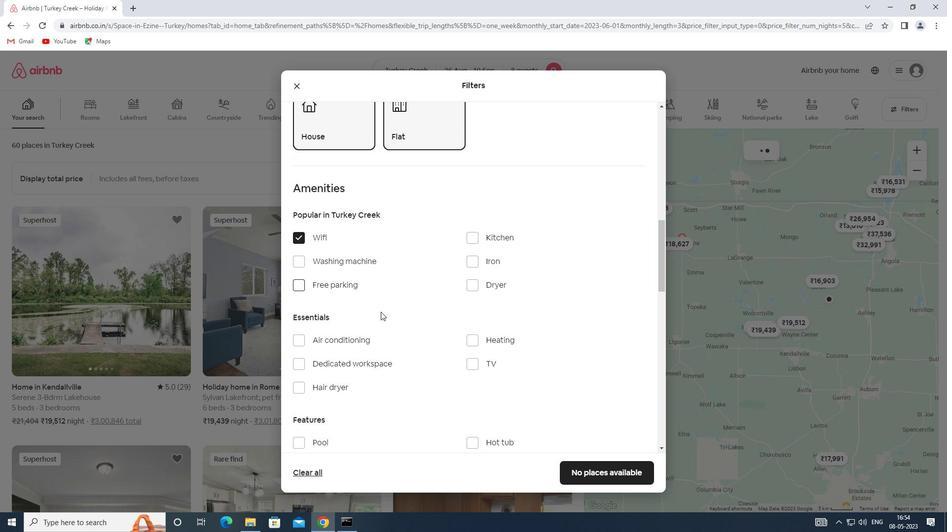 
Action: Mouse scrolled (409, 342) with delta (0, 0)
Screenshot: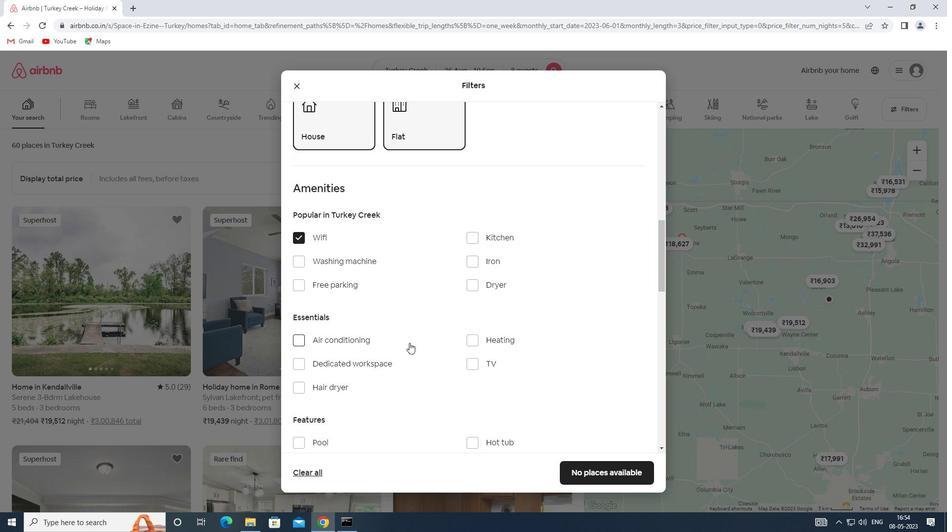 
Action: Mouse moved to (471, 316)
Screenshot: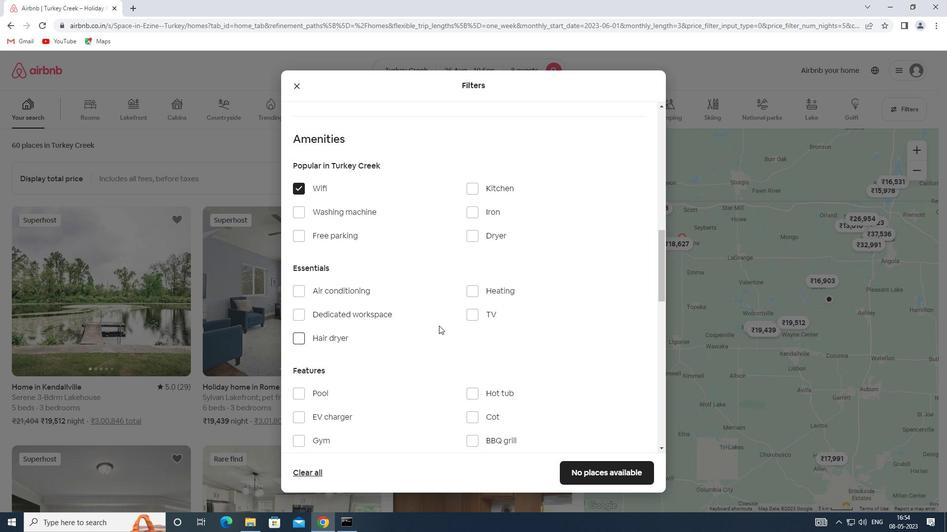 
Action: Mouse pressed left at (471, 316)
Screenshot: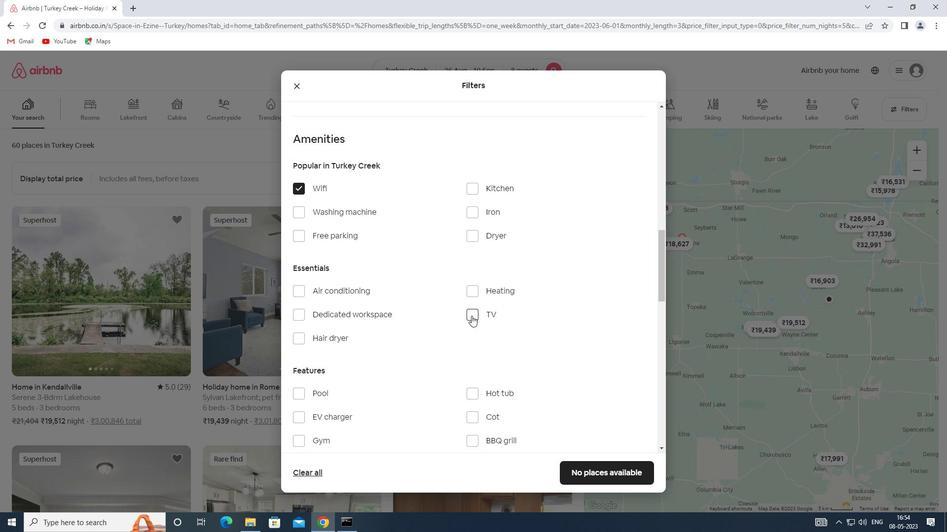 
Action: Mouse moved to (299, 237)
Screenshot: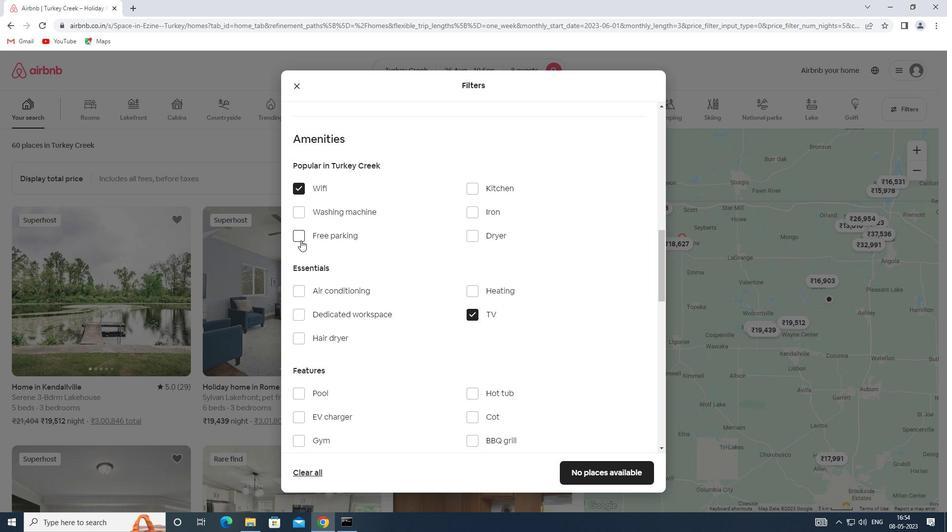 
Action: Mouse pressed left at (299, 237)
Screenshot: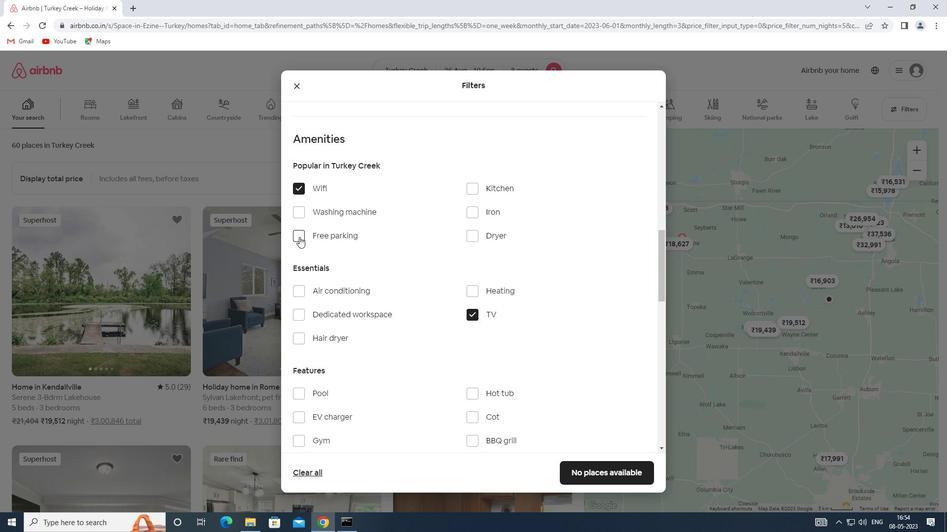 
Action: Mouse moved to (367, 306)
Screenshot: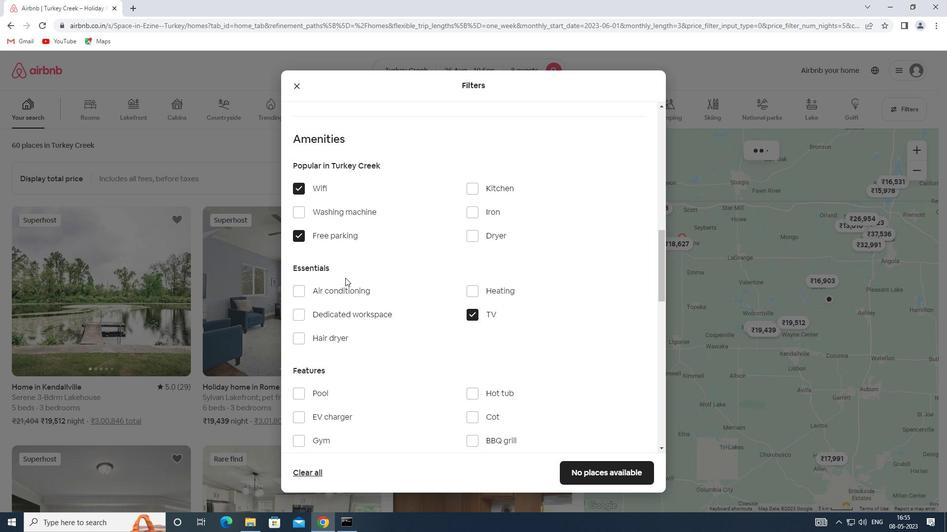 
Action: Mouse scrolled (367, 305) with delta (0, 0)
Screenshot: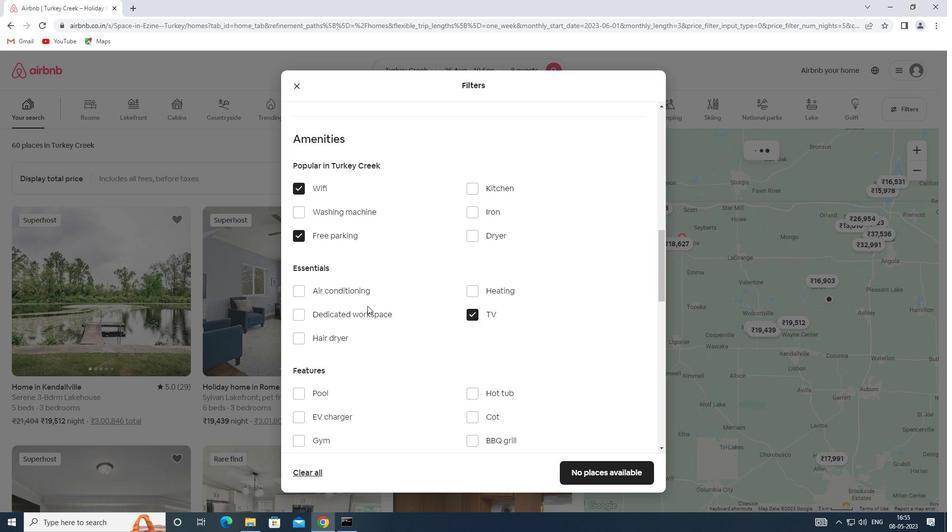 
Action: Mouse scrolled (367, 305) with delta (0, 0)
Screenshot: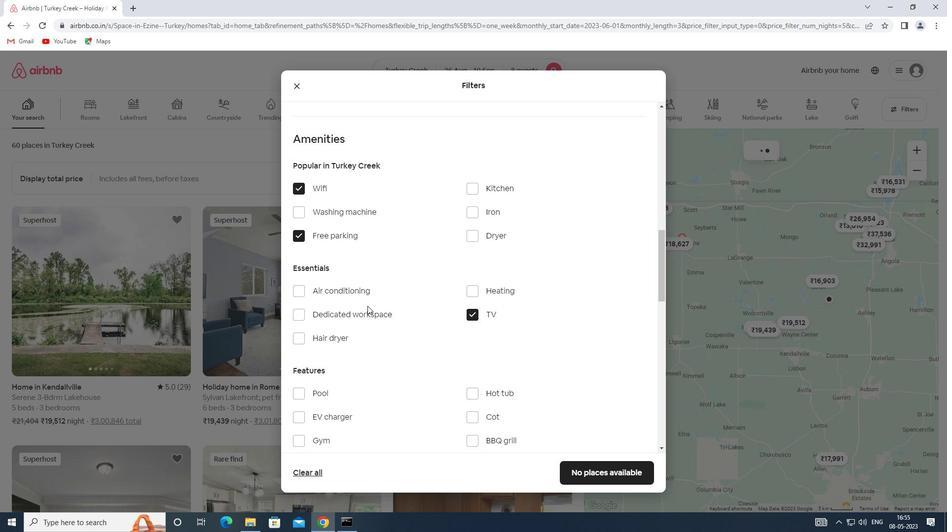 
Action: Mouse scrolled (367, 305) with delta (0, 0)
Screenshot: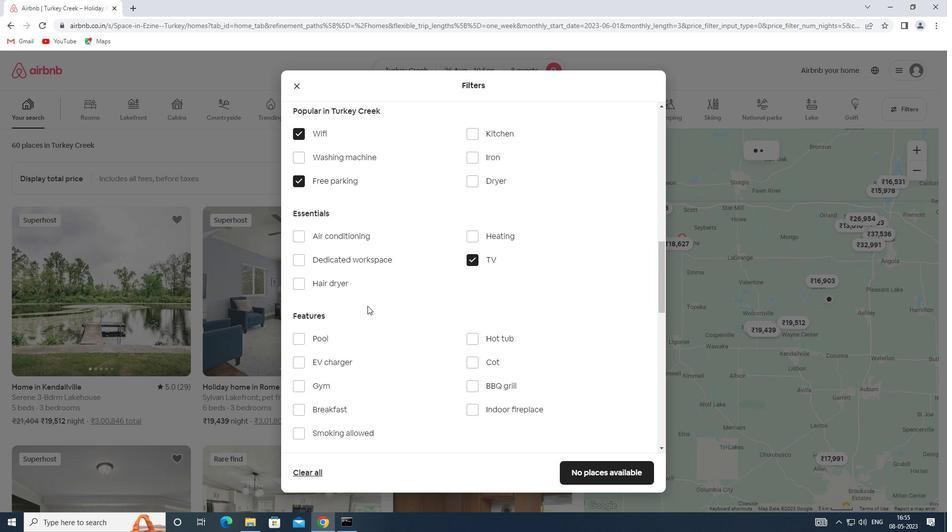 
Action: Mouse moved to (326, 295)
Screenshot: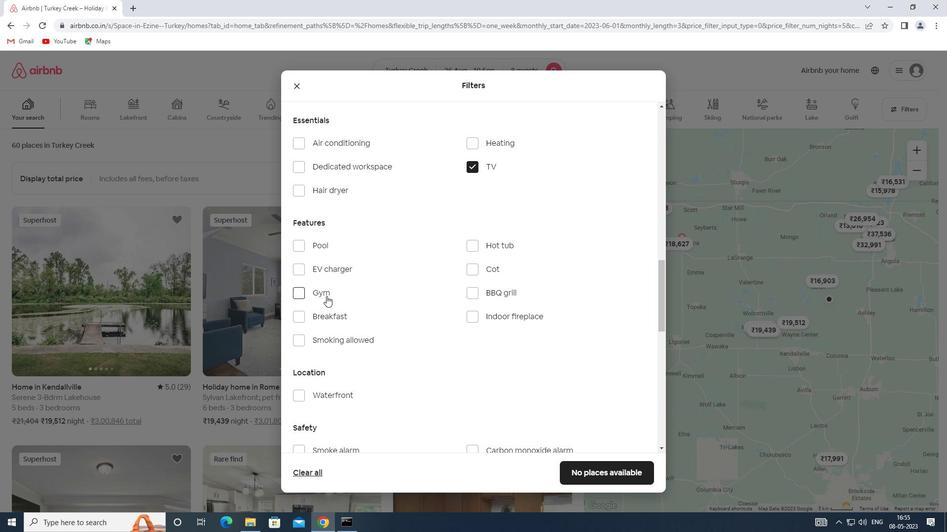 
Action: Mouse pressed left at (326, 295)
Screenshot: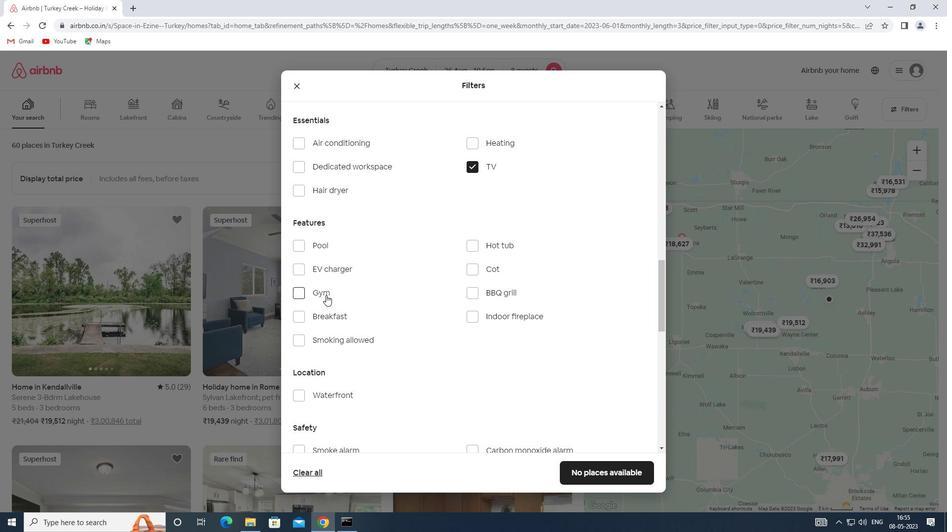 
Action: Mouse moved to (337, 316)
Screenshot: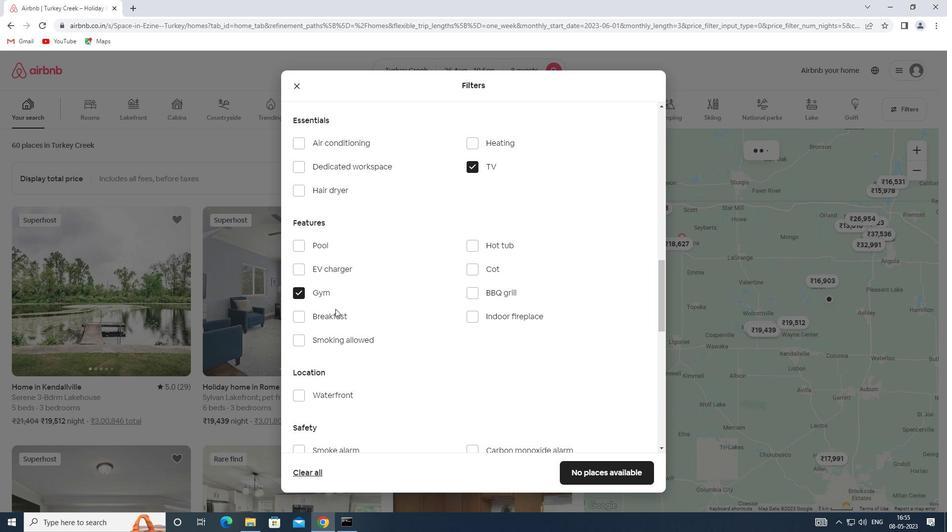 
Action: Mouse pressed left at (337, 316)
Screenshot: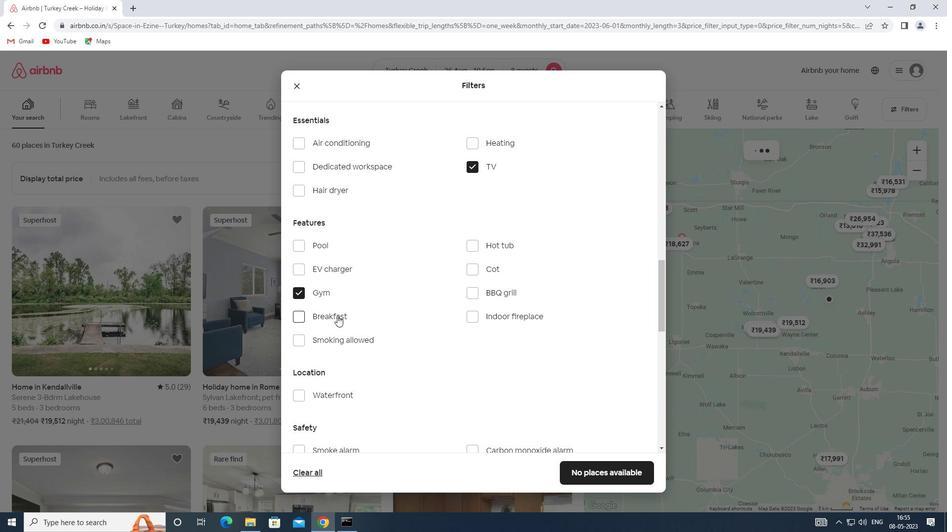 
Action: Mouse moved to (473, 317)
Screenshot: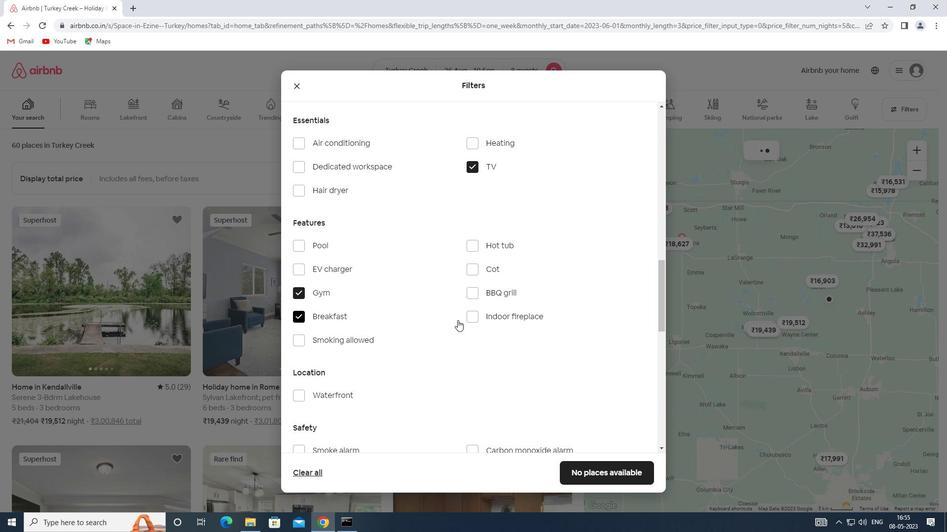 
Action: Mouse scrolled (473, 316) with delta (0, 0)
Screenshot: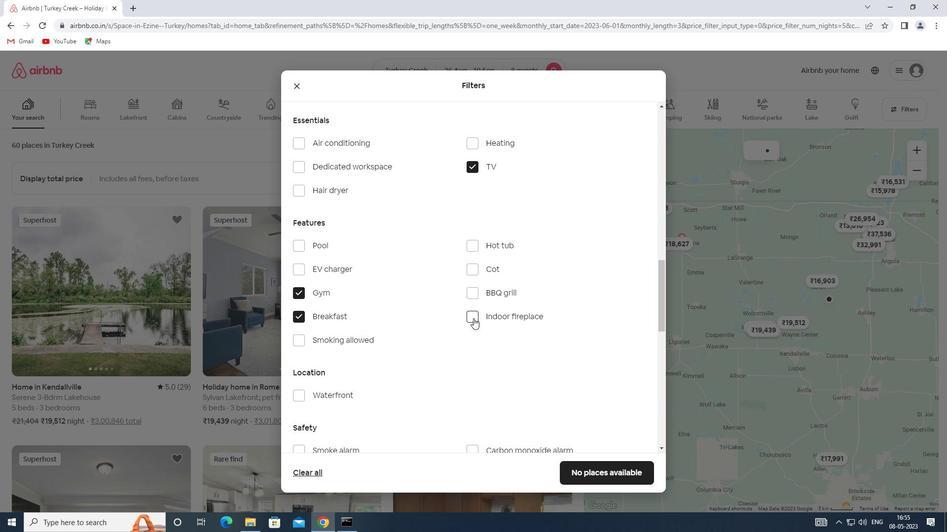
Action: Mouse scrolled (473, 316) with delta (0, 0)
Screenshot: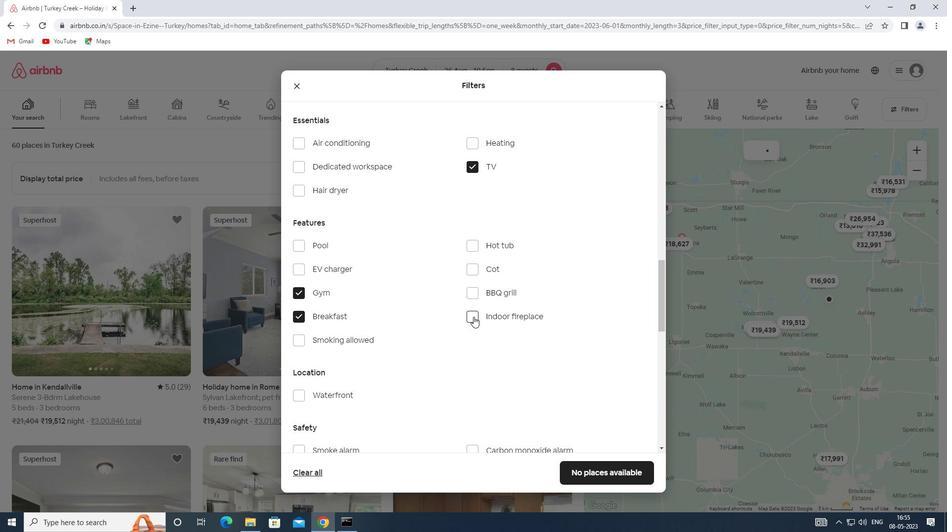 
Action: Mouse moved to (474, 315)
Screenshot: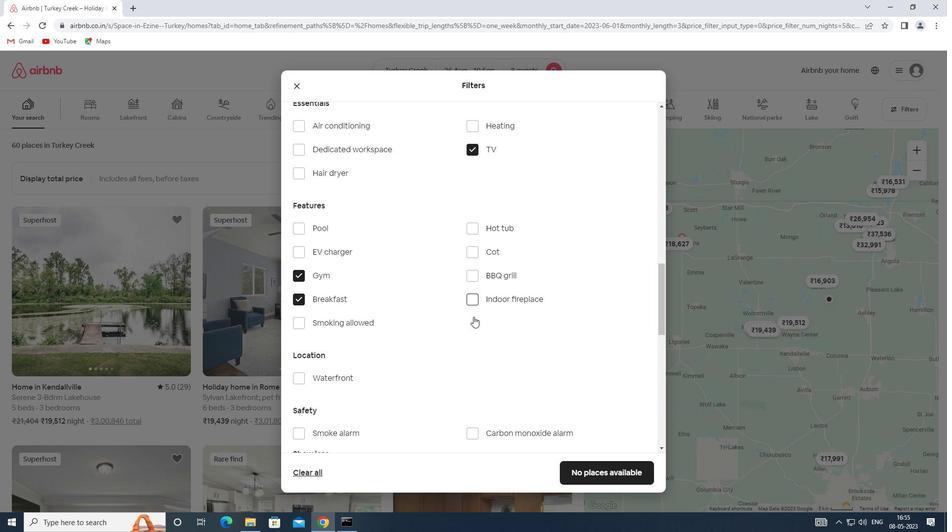
Action: Mouse scrolled (474, 315) with delta (0, 0)
Screenshot: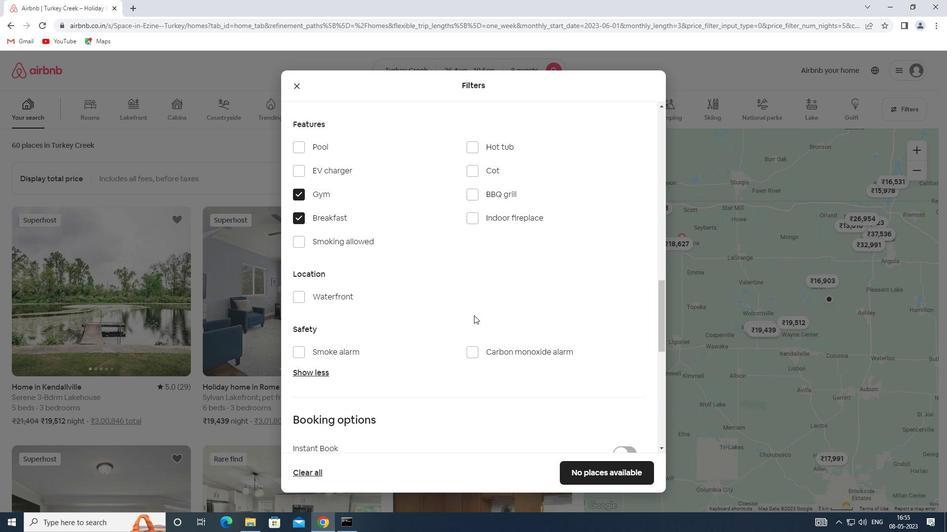 
Action: Mouse scrolled (474, 315) with delta (0, 0)
Screenshot: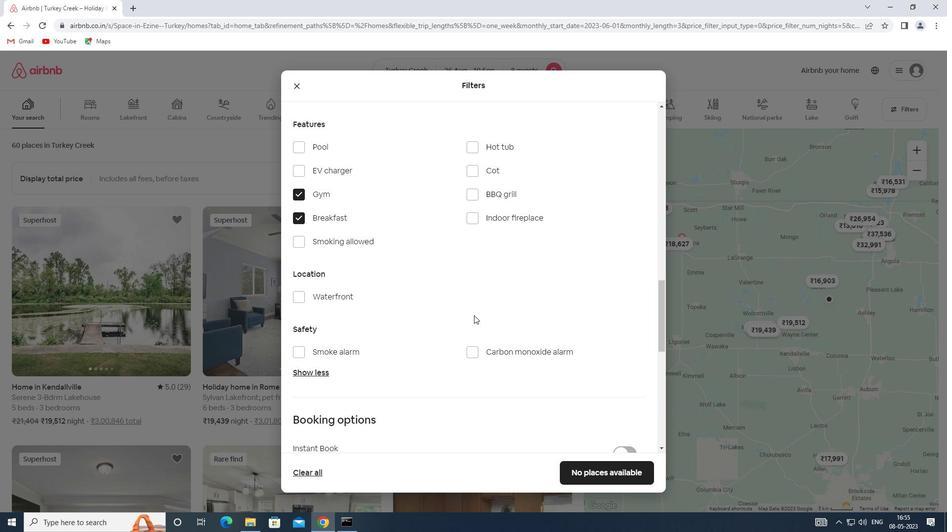 
Action: Mouse scrolled (474, 315) with delta (0, 0)
Screenshot: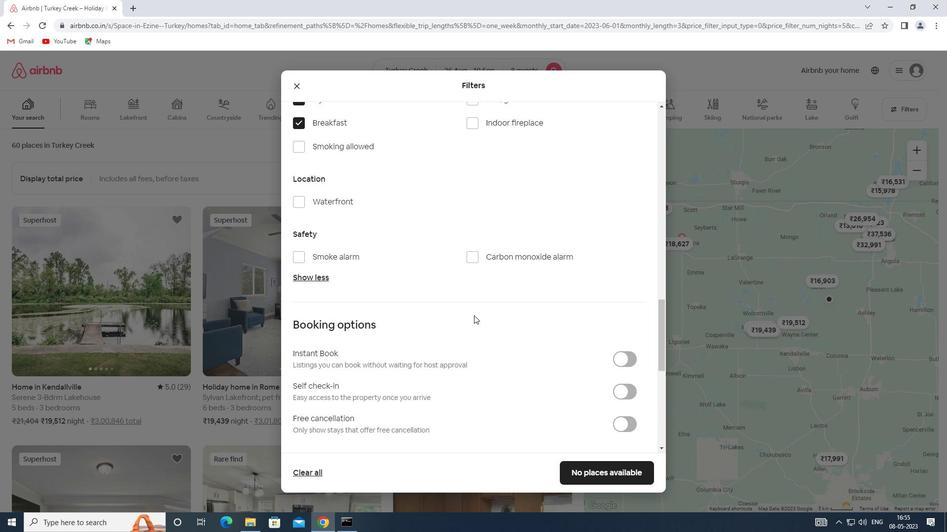 
Action: Mouse scrolled (474, 315) with delta (0, 0)
Screenshot: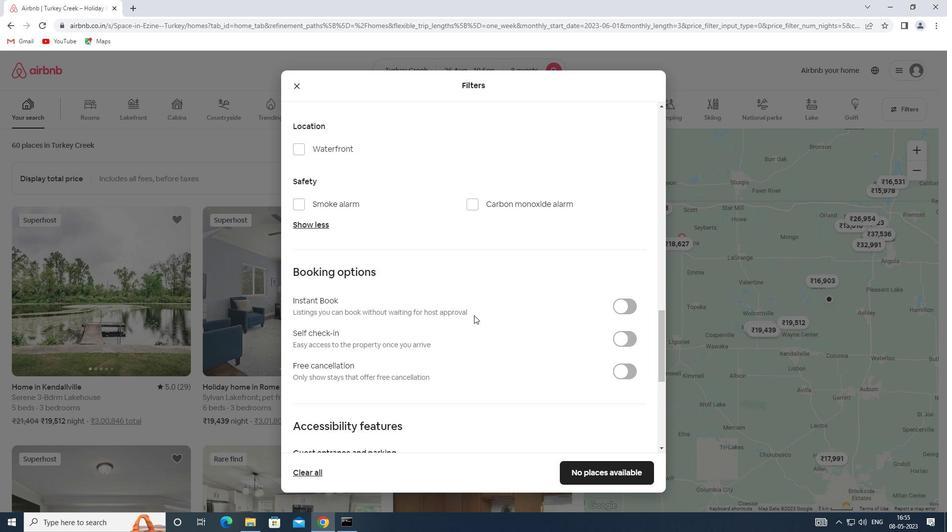 
Action: Mouse moved to (618, 292)
Screenshot: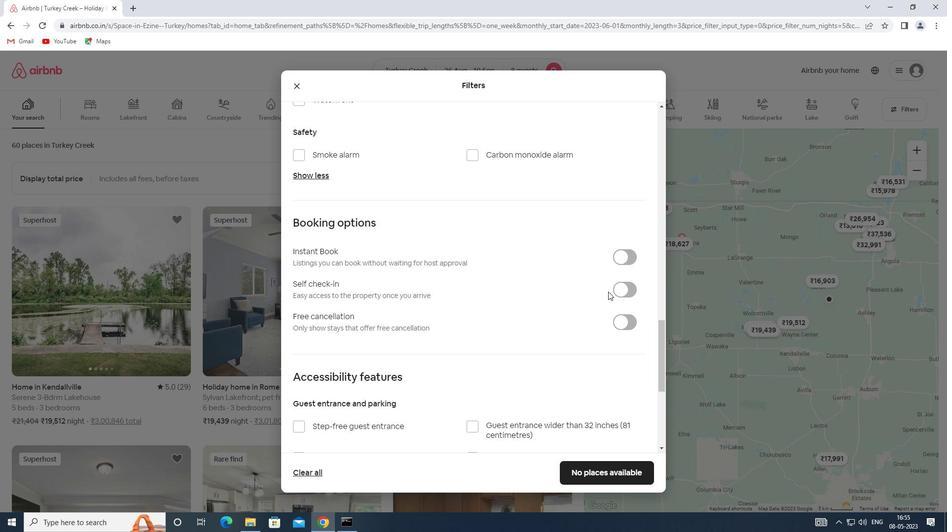 
Action: Mouse pressed left at (618, 292)
Screenshot: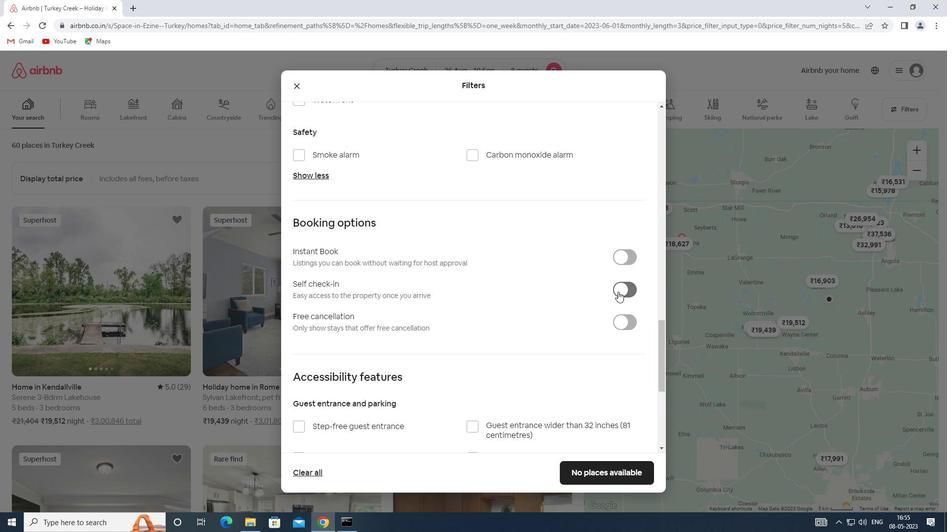 
Action: Mouse moved to (386, 317)
Screenshot: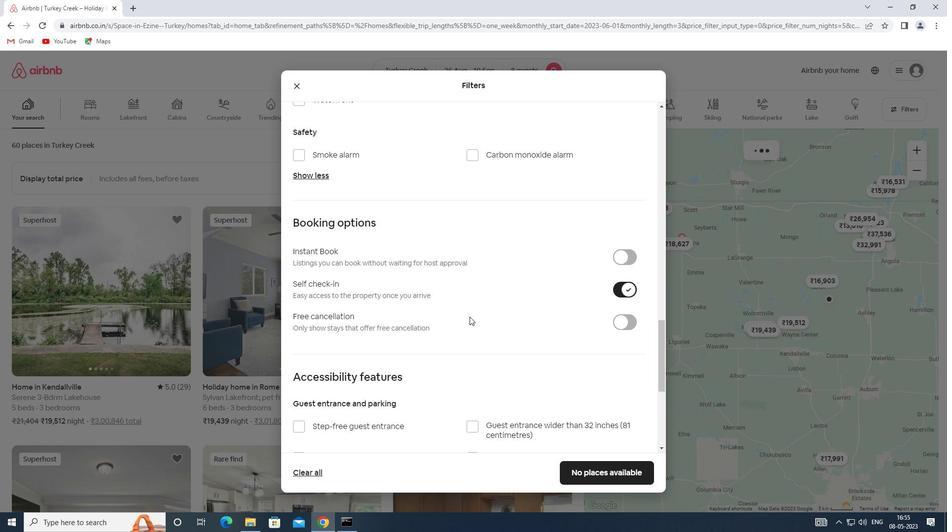 
Action: Mouse scrolled (386, 317) with delta (0, 0)
Screenshot: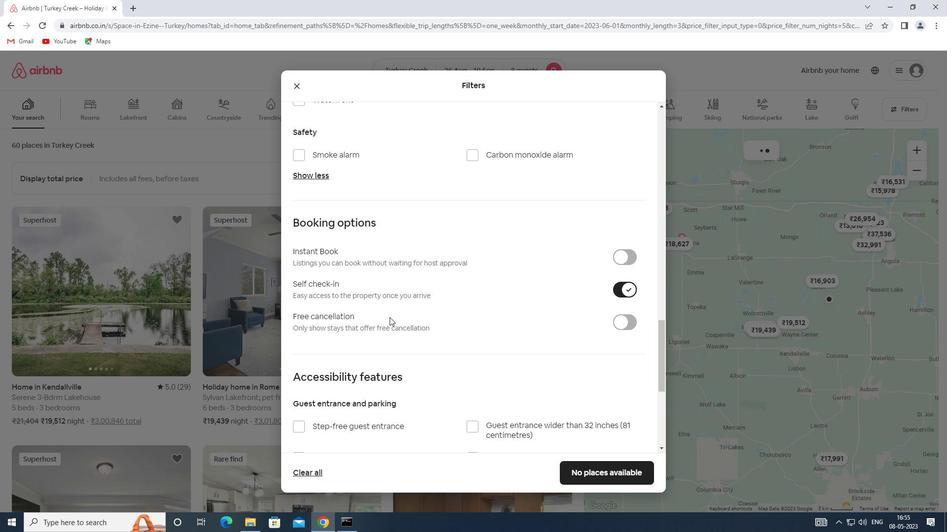 
Action: Mouse scrolled (386, 317) with delta (0, 0)
Screenshot: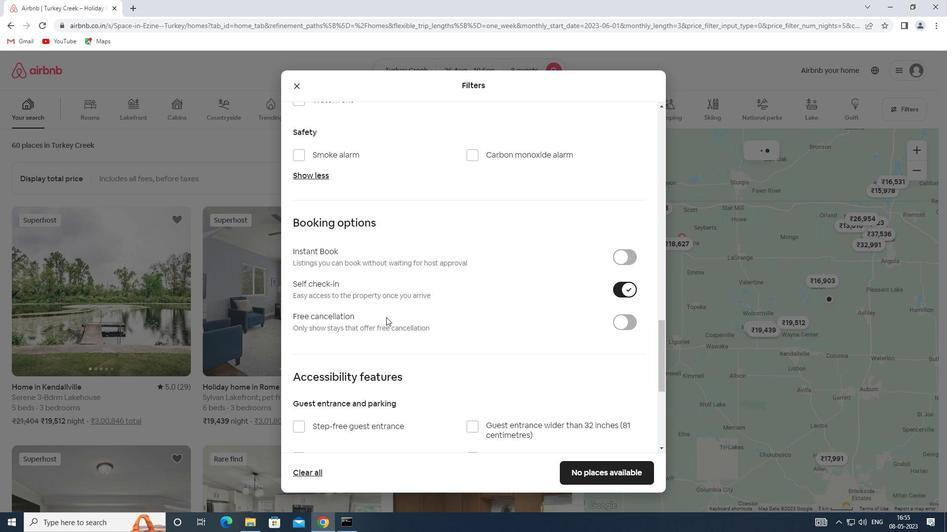 
Action: Mouse scrolled (386, 317) with delta (0, 0)
Screenshot: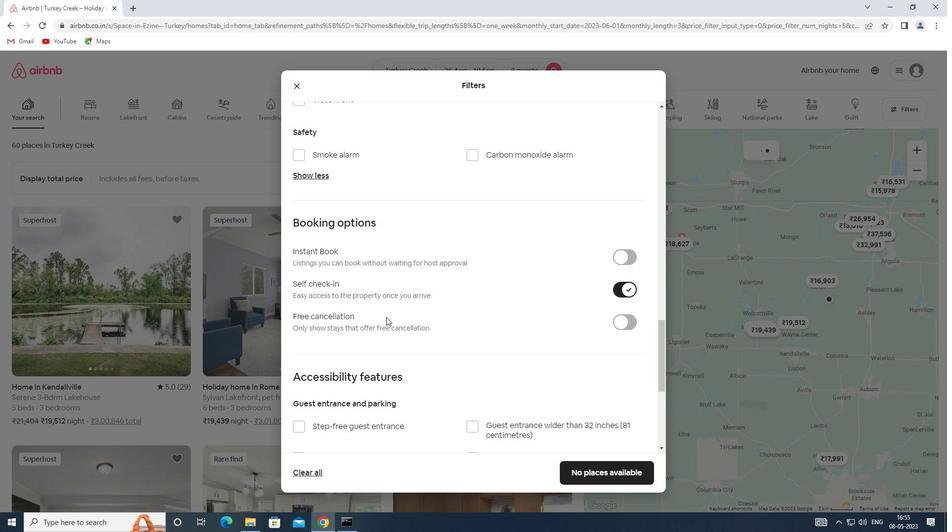
Action: Mouse moved to (382, 319)
Screenshot: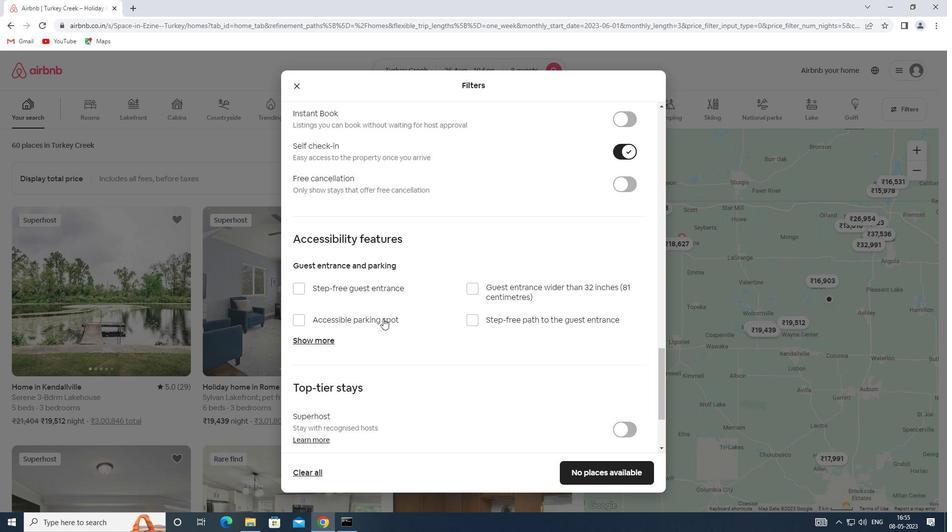 
Action: Mouse scrolled (382, 319) with delta (0, 0)
Screenshot: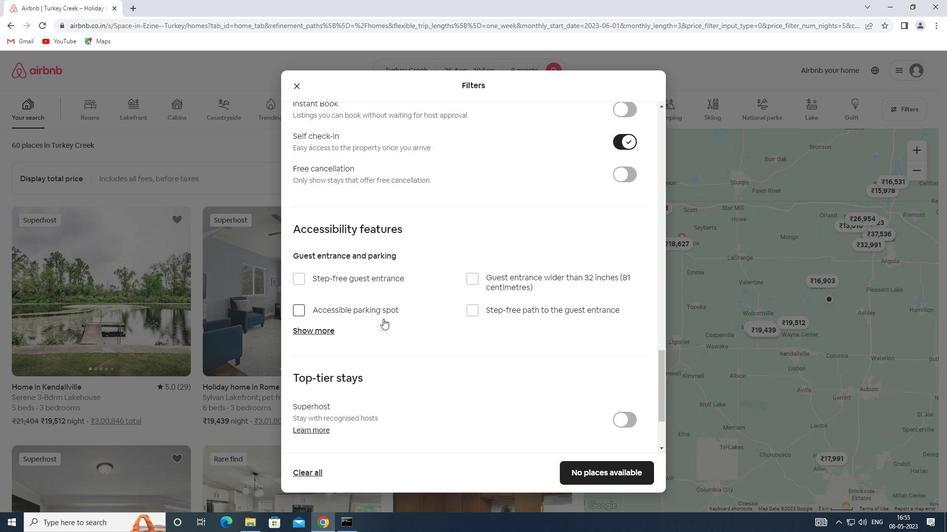 
Action: Mouse scrolled (382, 319) with delta (0, 0)
Screenshot: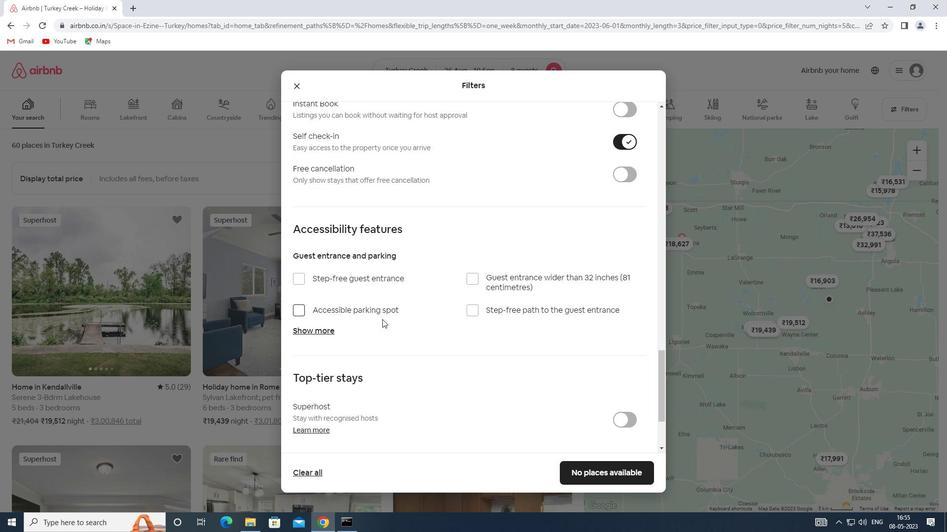 
Action: Mouse scrolled (382, 319) with delta (0, 0)
Screenshot: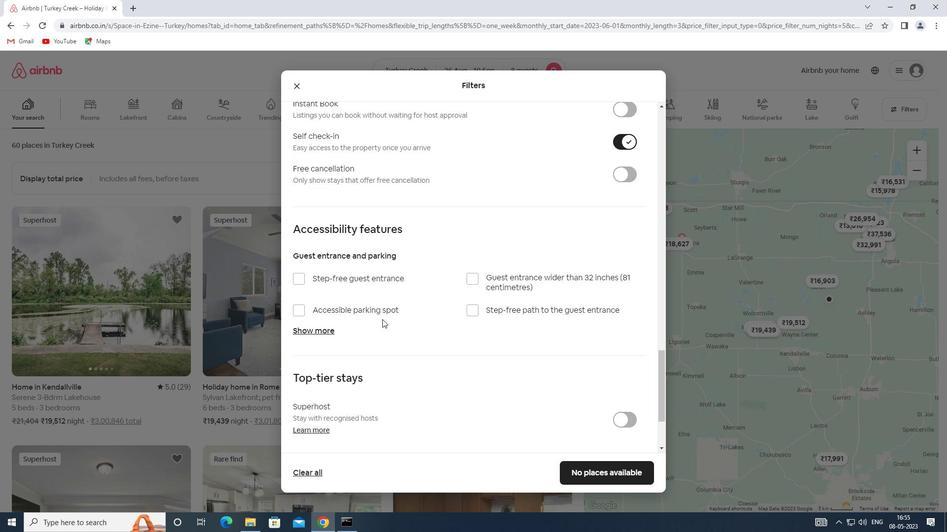 
Action: Mouse moved to (322, 404)
Screenshot: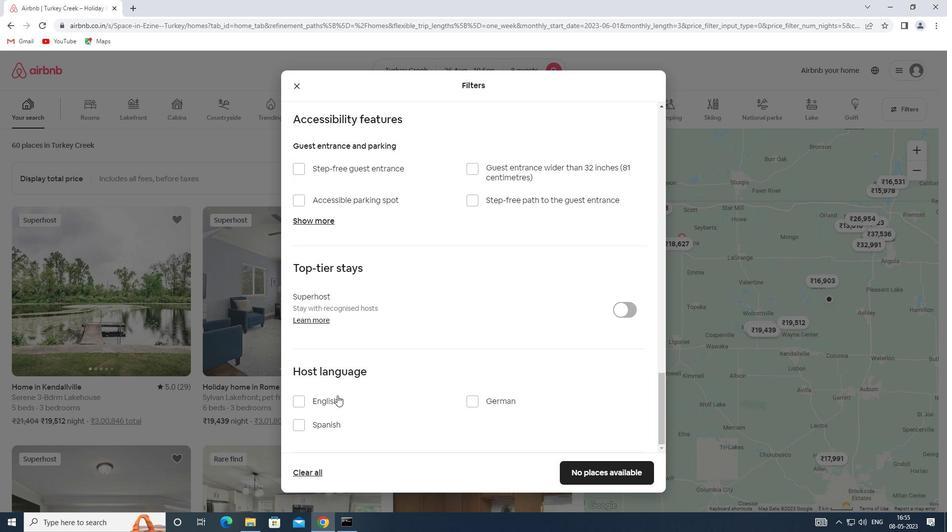 
Action: Mouse pressed left at (322, 404)
Screenshot: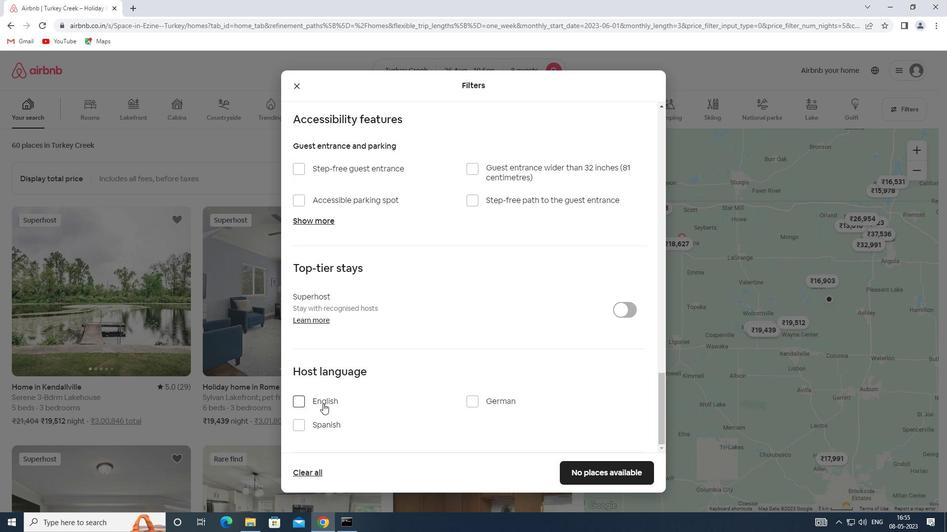 
Action: Mouse moved to (587, 473)
Screenshot: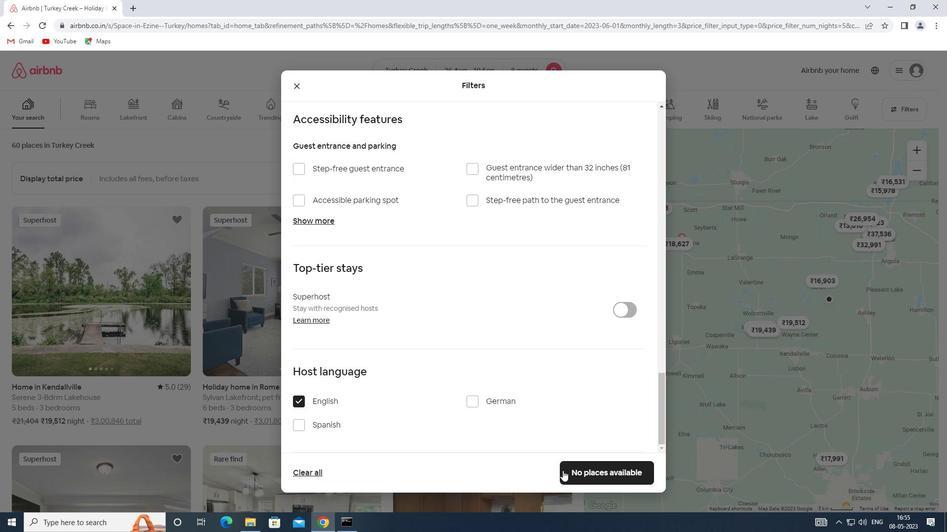 
Action: Mouse pressed left at (587, 473)
Screenshot: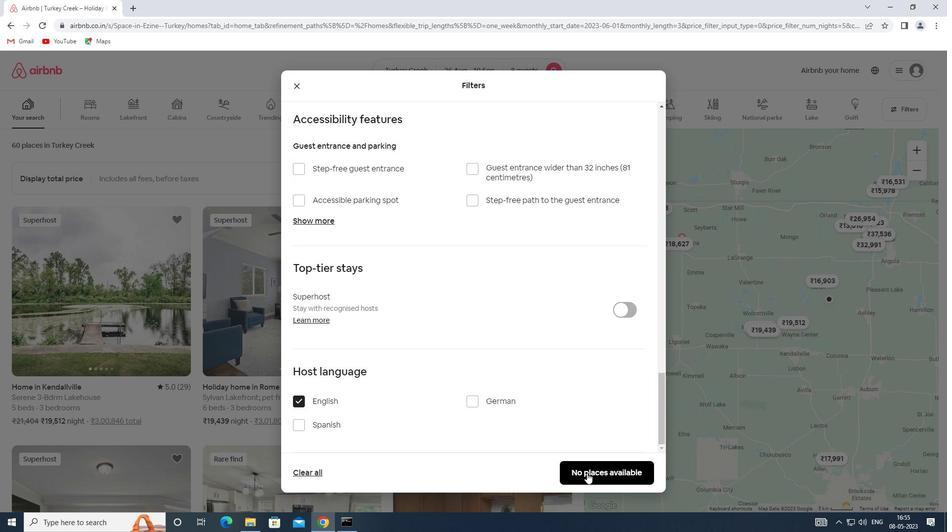 
Action: Mouse moved to (512, 491)
Screenshot: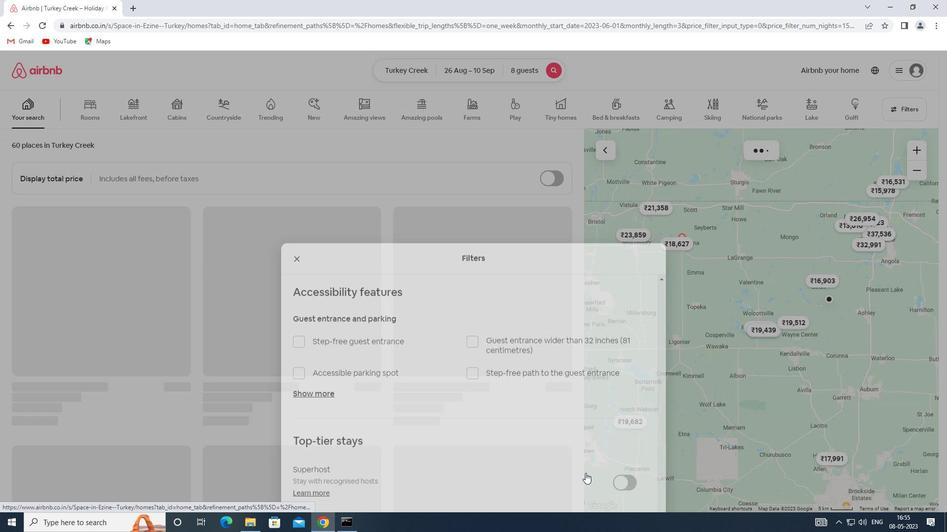
